 Task: Search one way flight ticket for 3 adults in first from Knoxville: Mcghee Tyson Airport to Fort Wayne: Fort Wayne International Airport on 8-4-2023. Choice of flights is Alaska. Number of bags: 2 checked bags. Price is upto 72000. Outbound departure time preference is 6:30.
Action: Mouse moved to (271, 349)
Screenshot: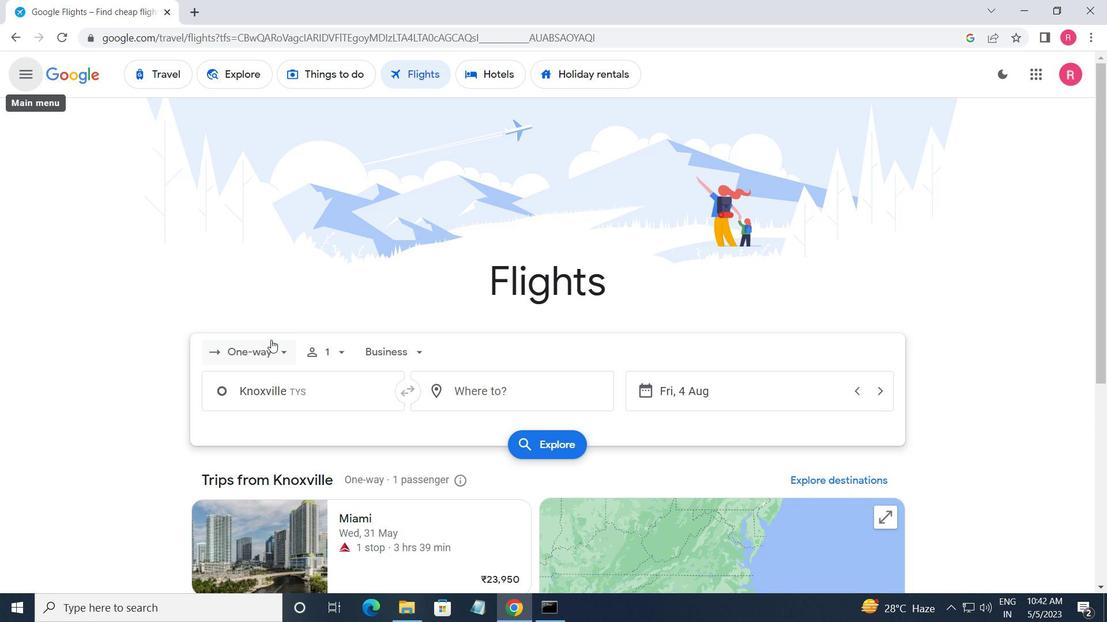 
Action: Mouse pressed left at (271, 349)
Screenshot: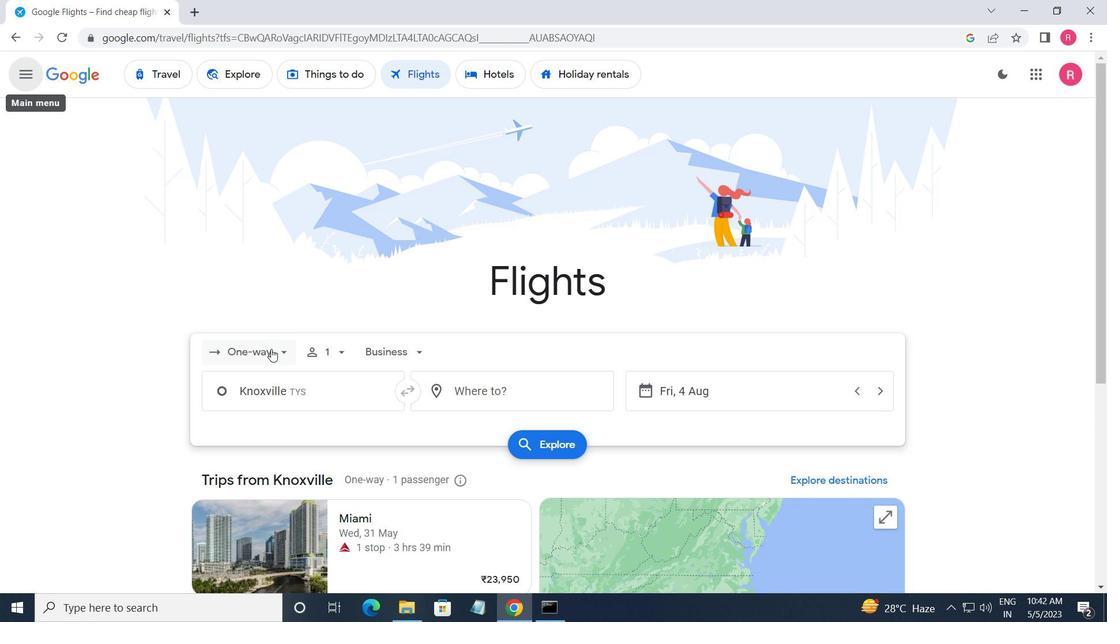 
Action: Mouse moved to (284, 420)
Screenshot: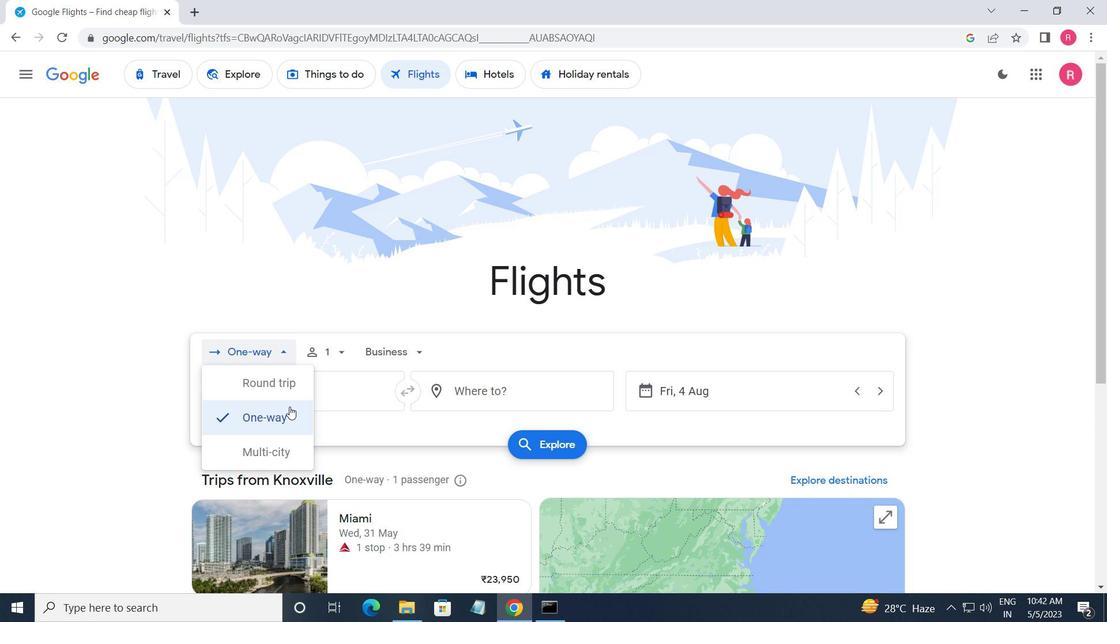 
Action: Mouse pressed left at (284, 420)
Screenshot: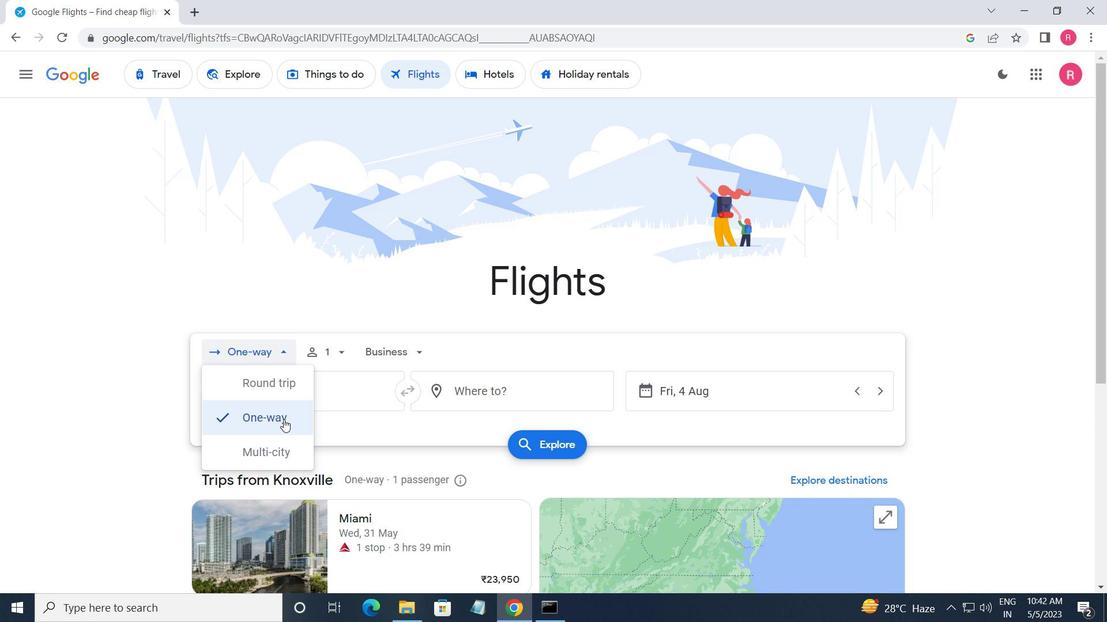 
Action: Mouse moved to (345, 352)
Screenshot: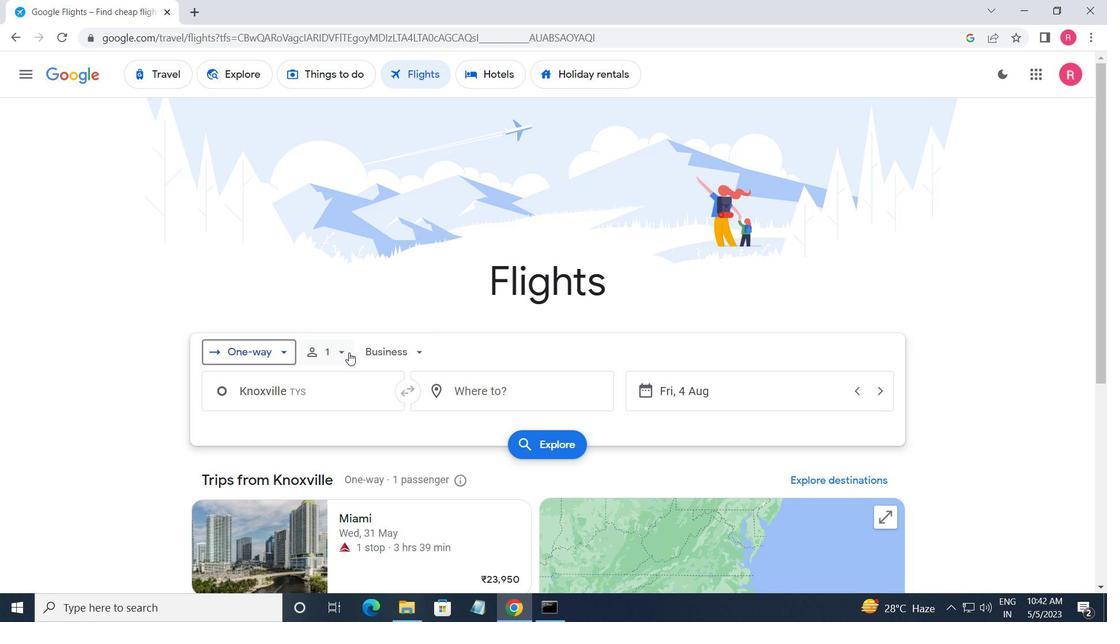 
Action: Mouse pressed left at (345, 352)
Screenshot: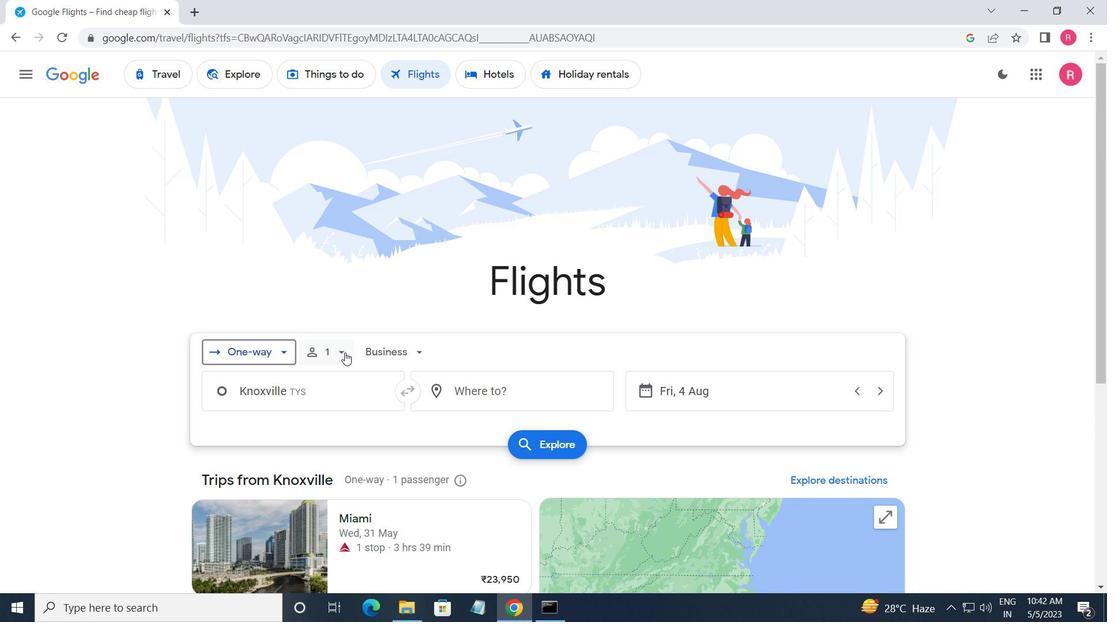 
Action: Mouse moved to (444, 396)
Screenshot: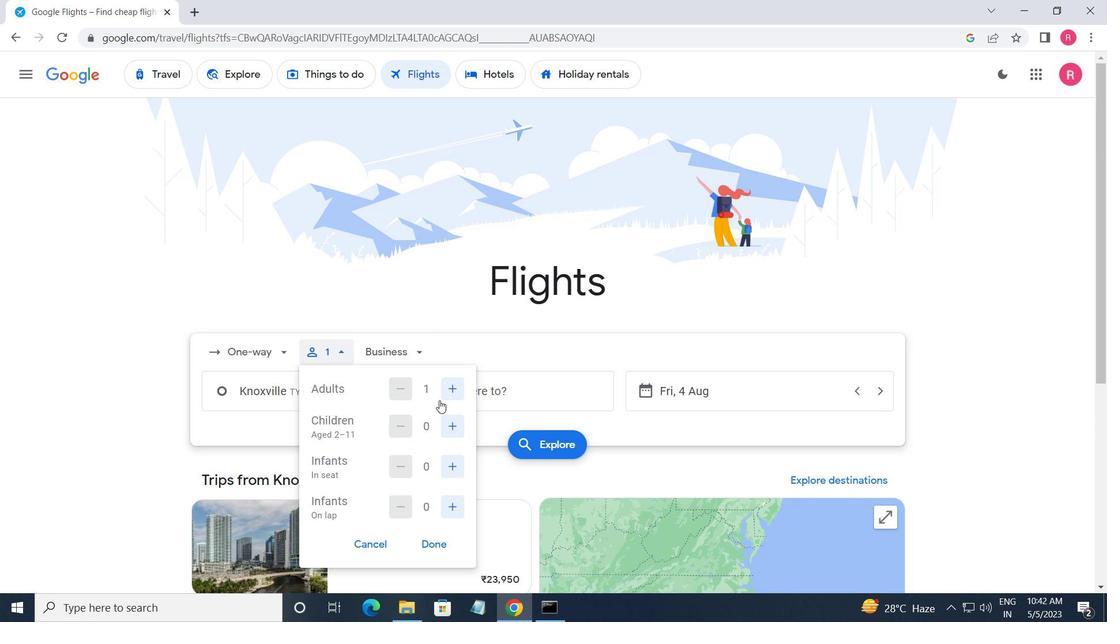 
Action: Mouse pressed left at (444, 396)
Screenshot: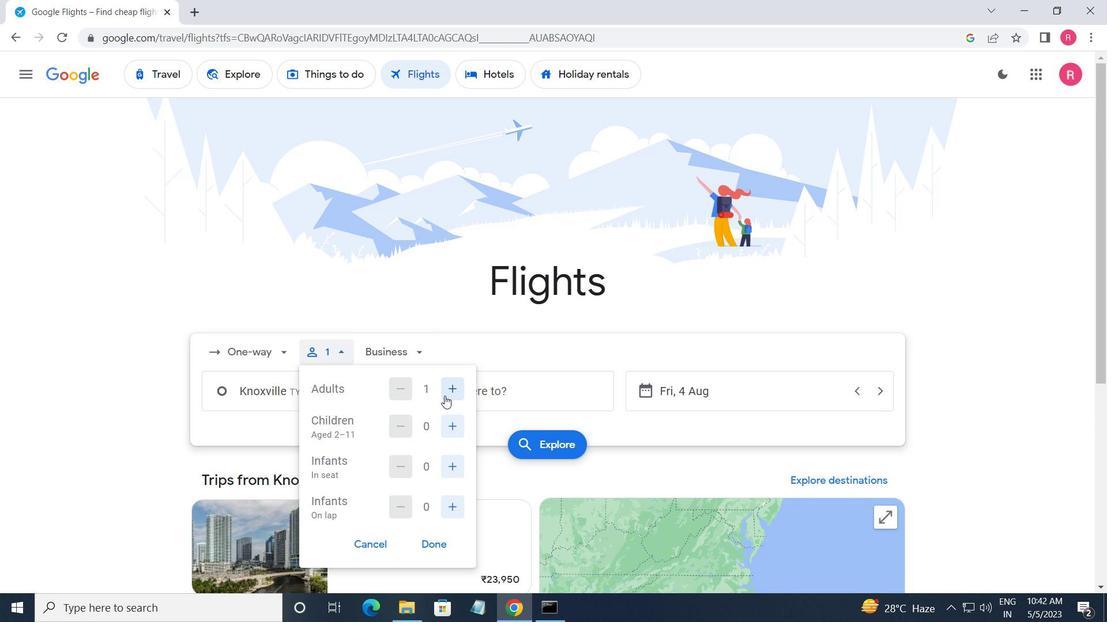 
Action: Mouse pressed left at (444, 396)
Screenshot: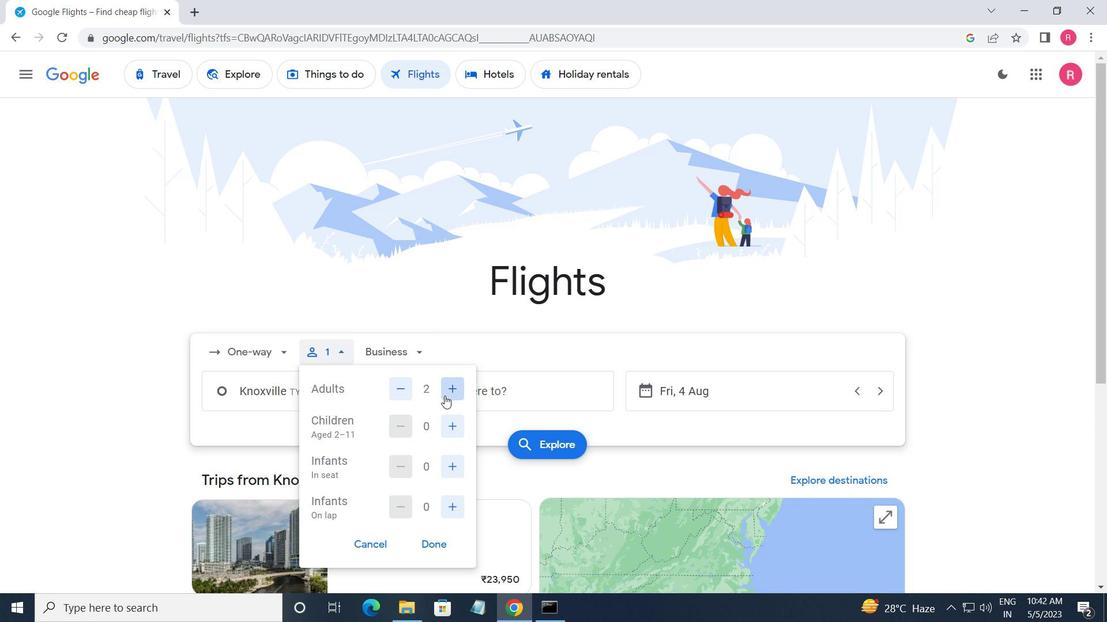
Action: Mouse moved to (430, 541)
Screenshot: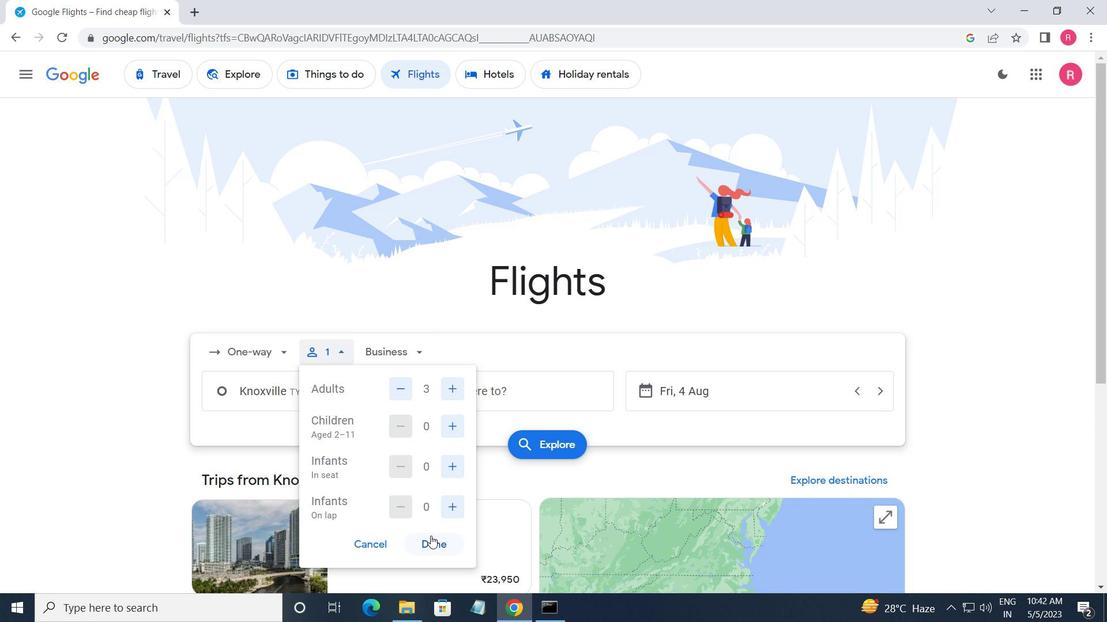 
Action: Mouse pressed left at (430, 541)
Screenshot: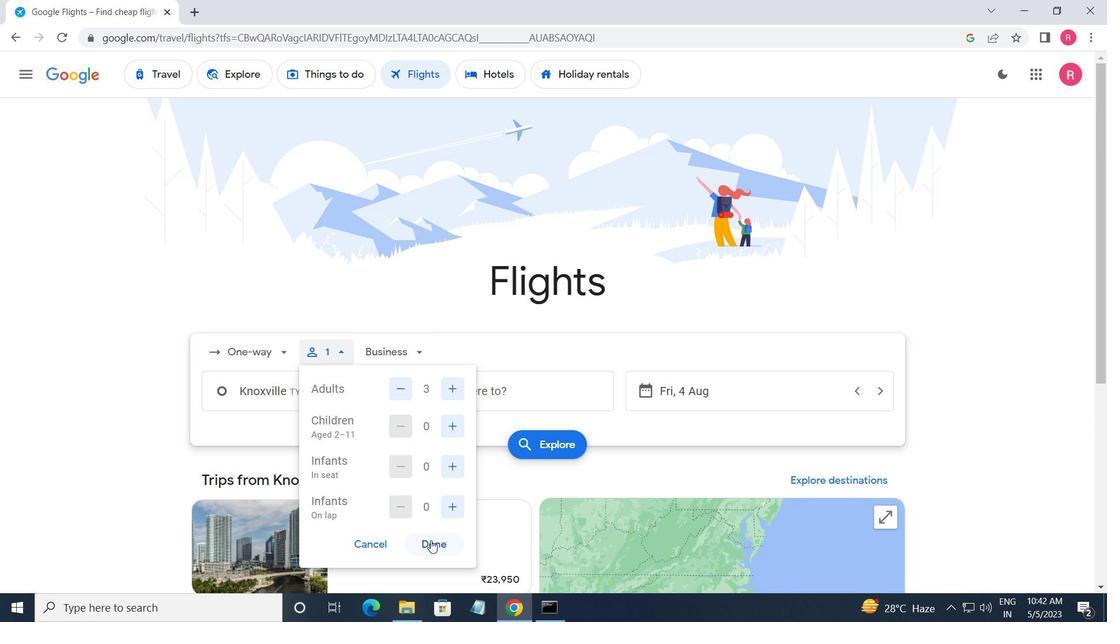 
Action: Mouse moved to (400, 347)
Screenshot: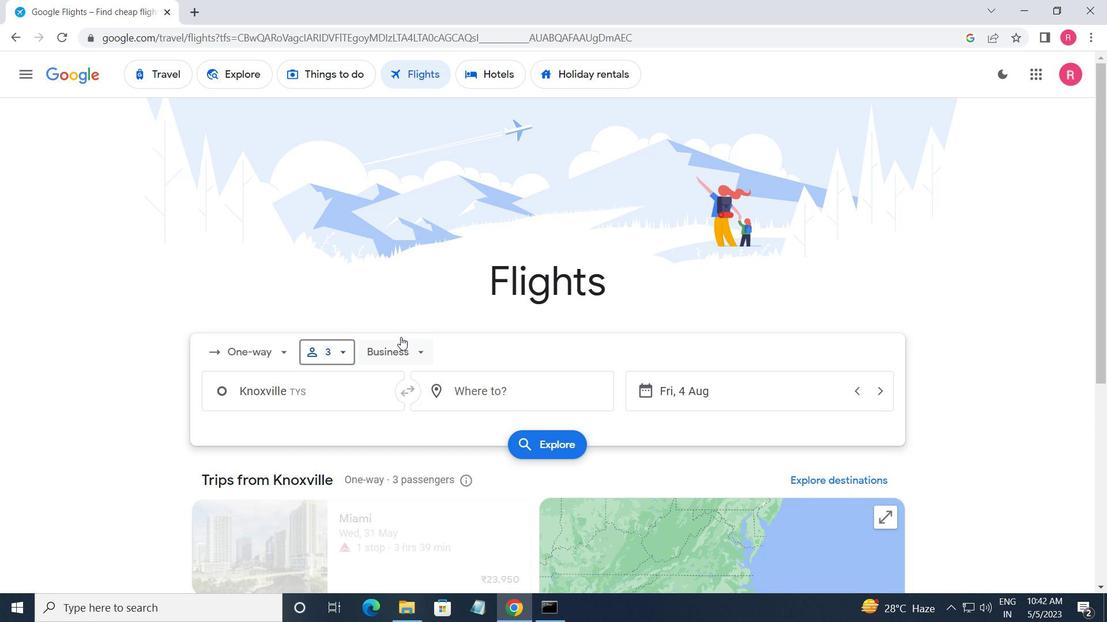 
Action: Mouse pressed left at (400, 347)
Screenshot: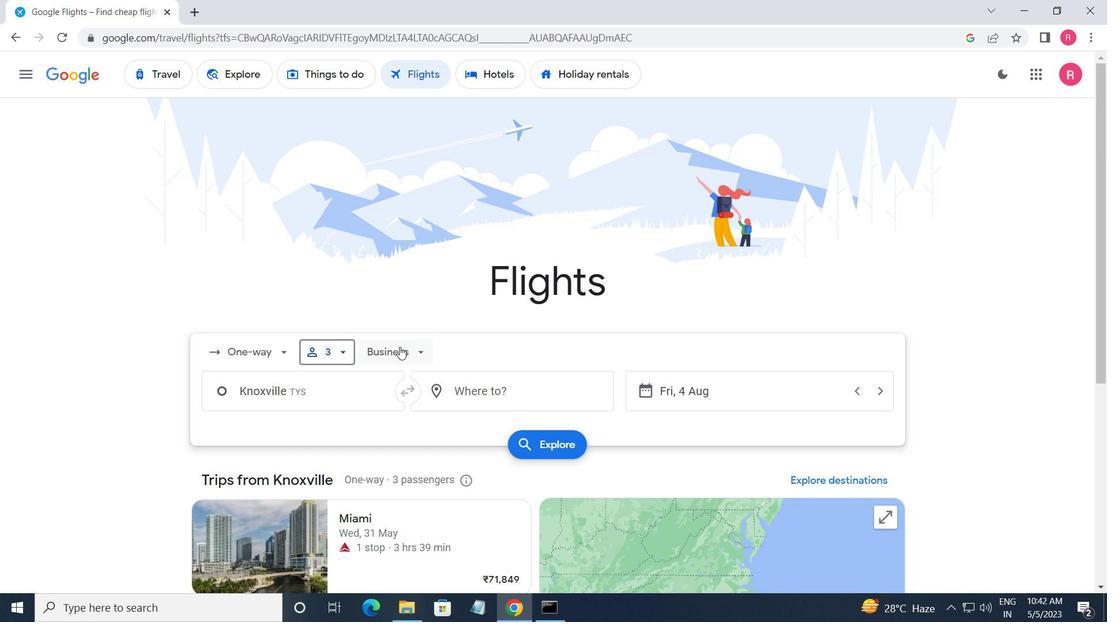 
Action: Mouse moved to (410, 483)
Screenshot: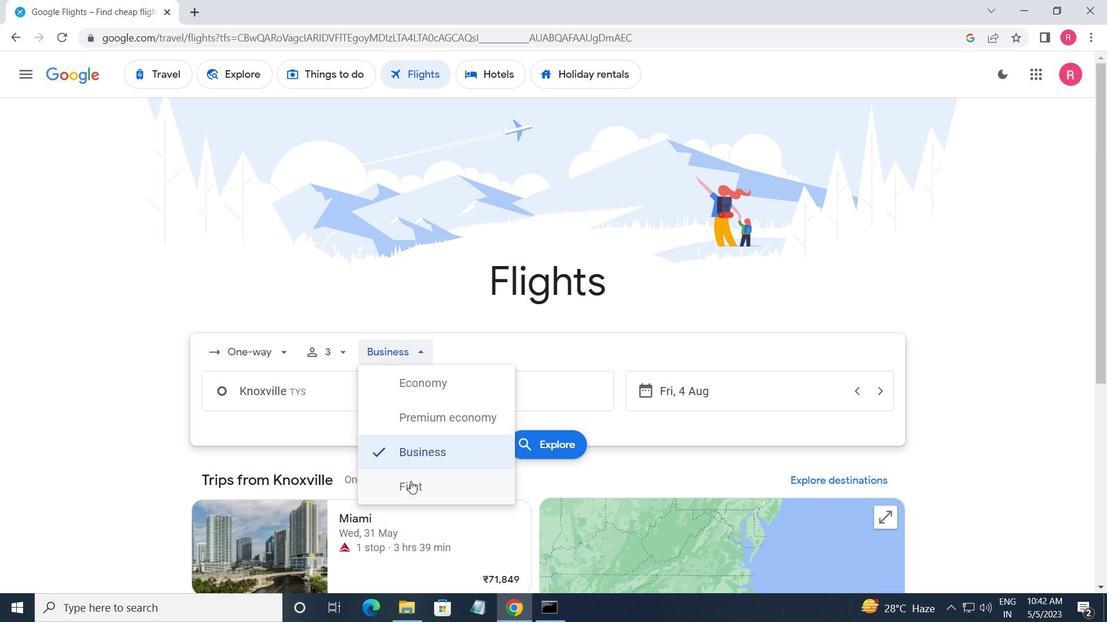 
Action: Mouse pressed left at (410, 483)
Screenshot: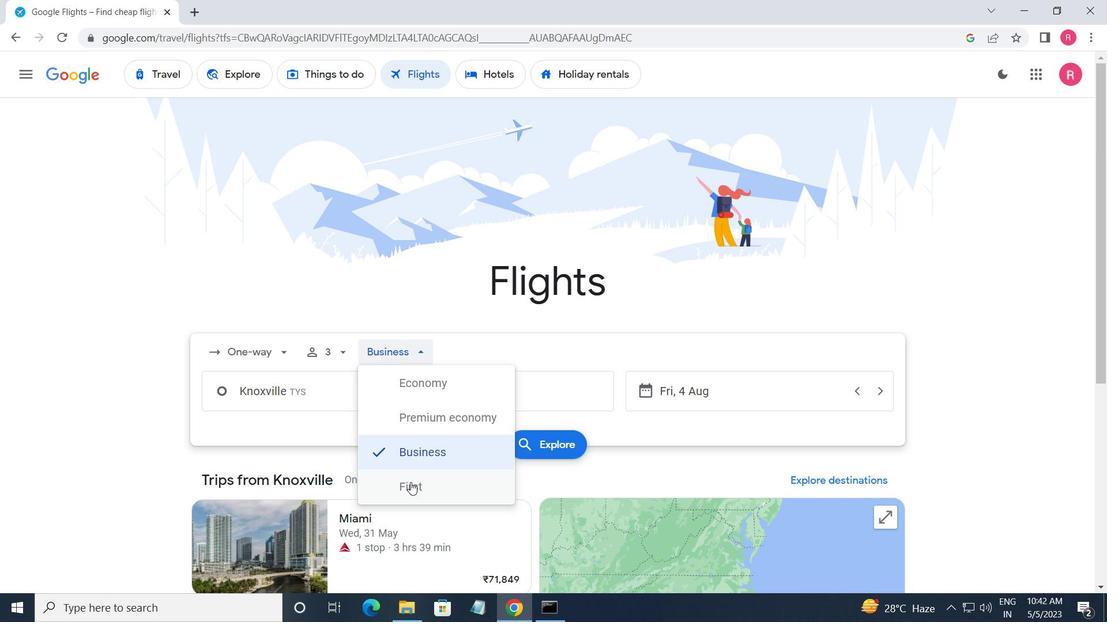 
Action: Mouse moved to (348, 401)
Screenshot: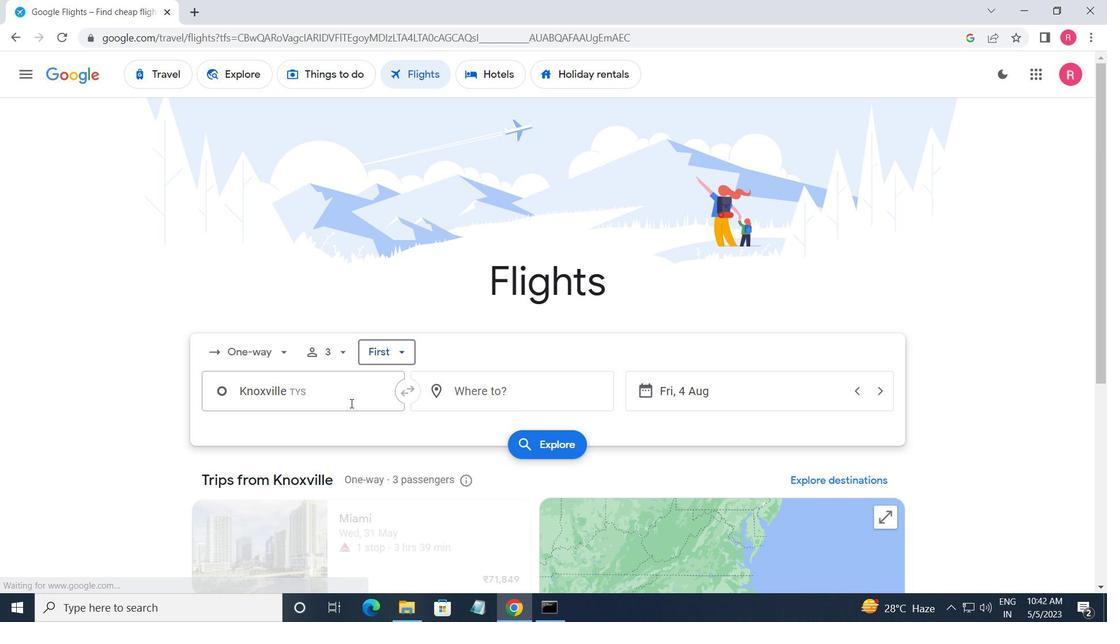 
Action: Mouse pressed left at (348, 401)
Screenshot: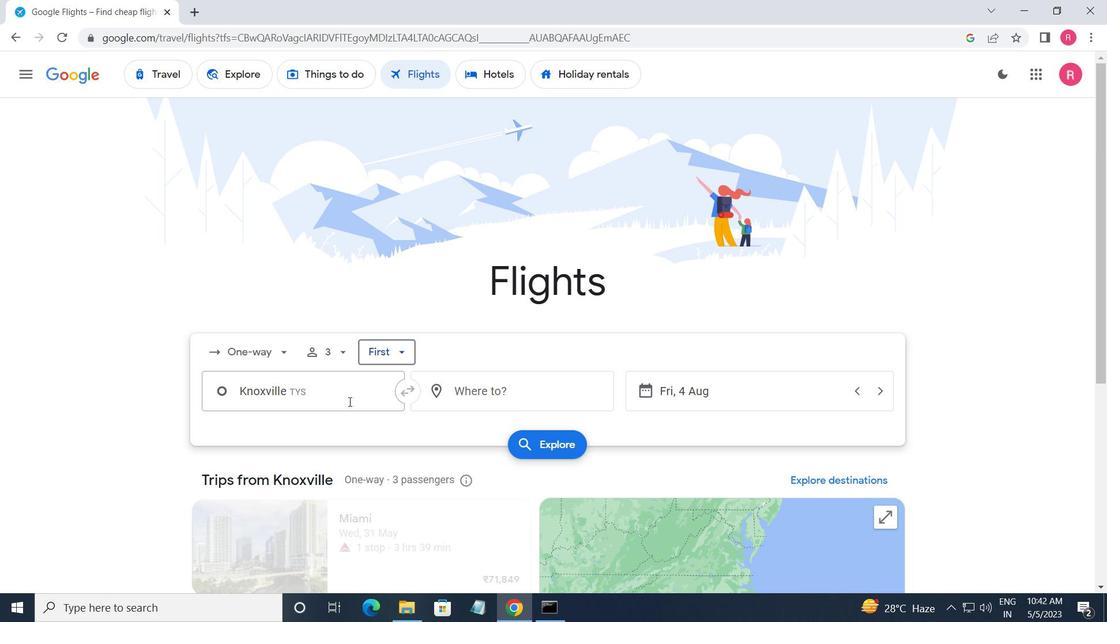 
Action: Mouse moved to (343, 473)
Screenshot: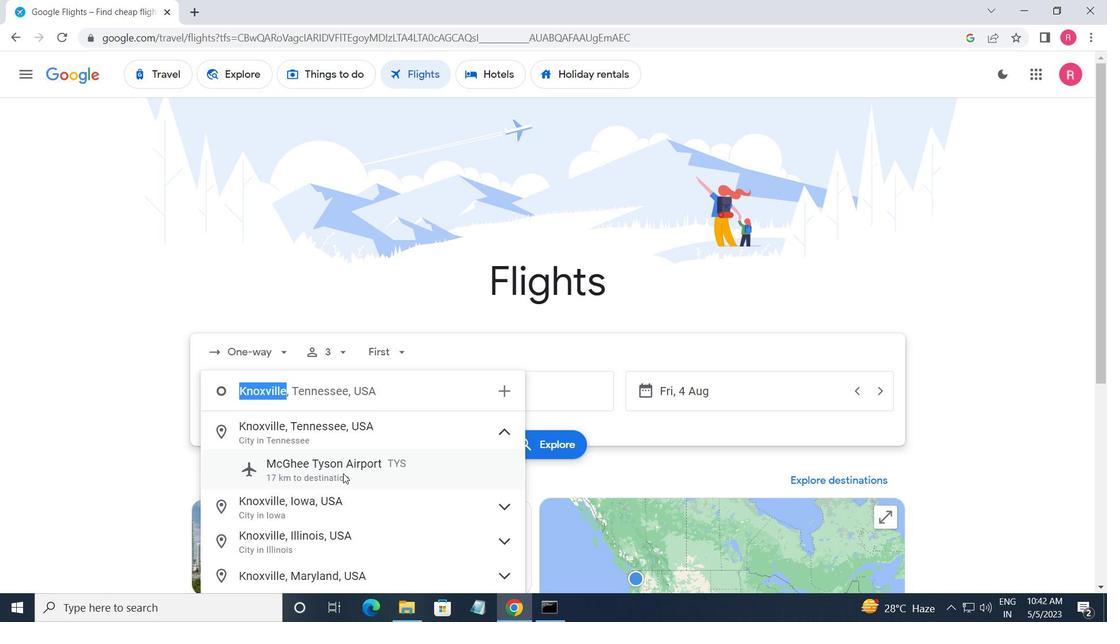 
Action: Mouse pressed left at (343, 473)
Screenshot: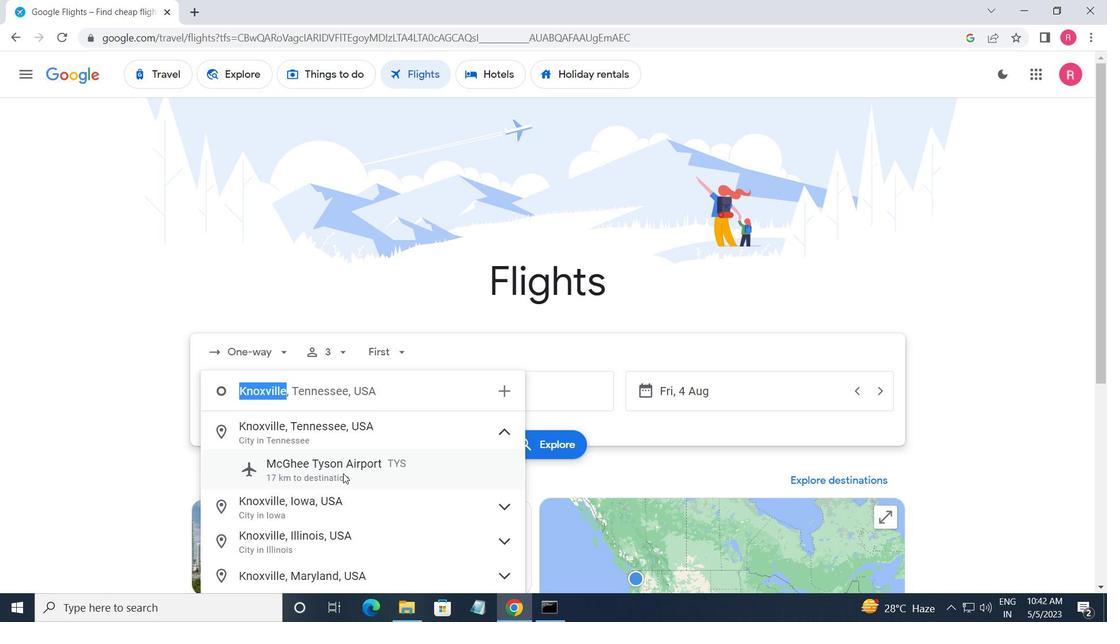 
Action: Mouse moved to (460, 392)
Screenshot: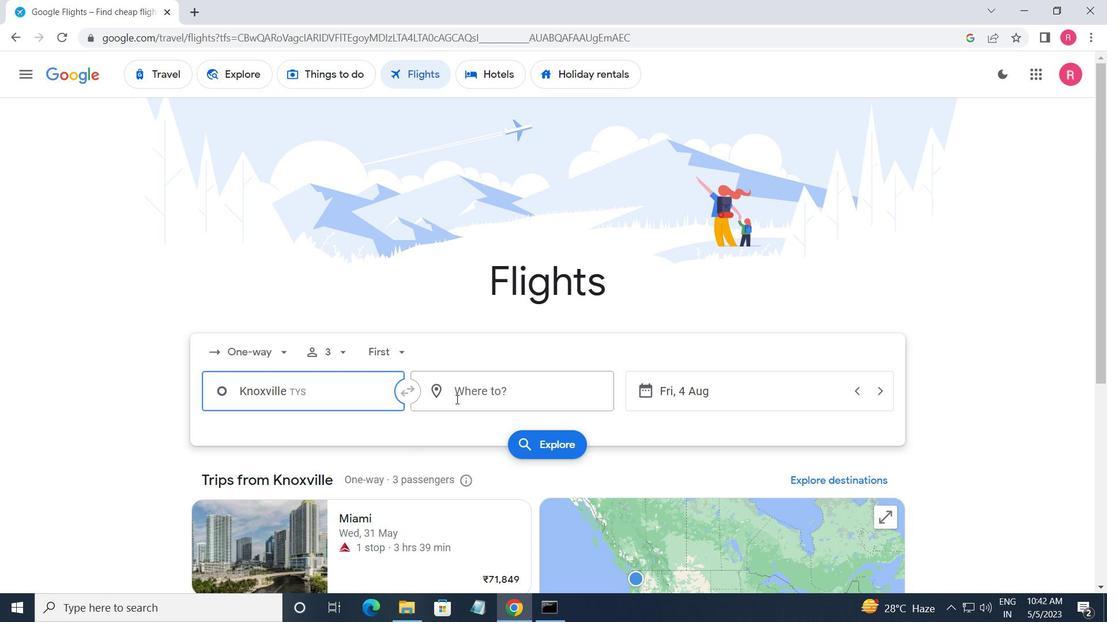 
Action: Mouse pressed left at (460, 392)
Screenshot: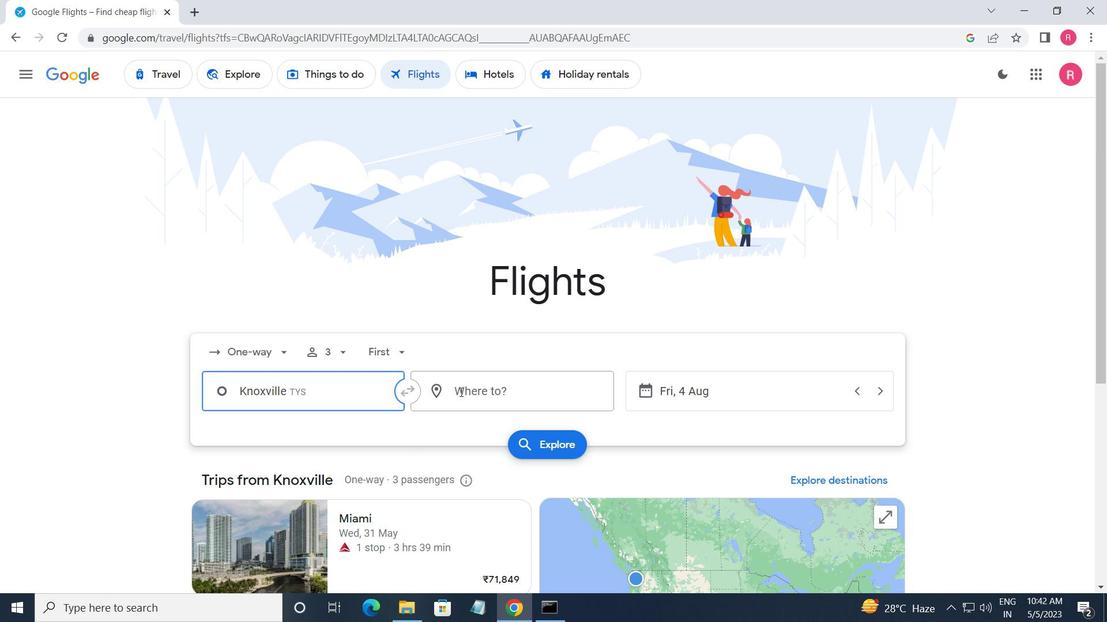 
Action: Mouse moved to (482, 462)
Screenshot: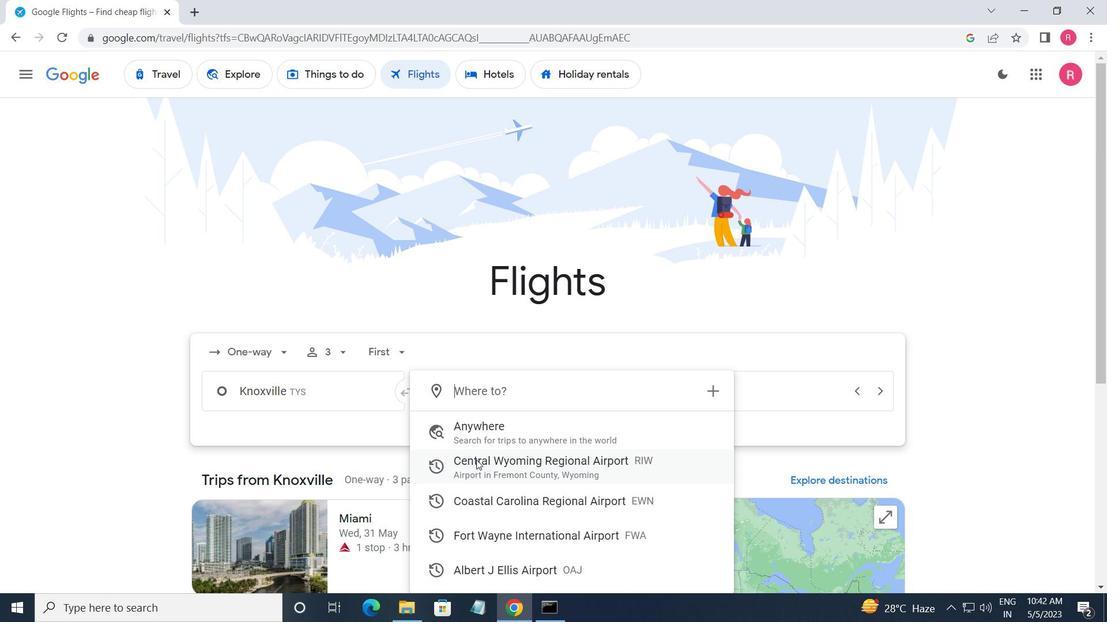 
Action: Mouse scrolled (482, 461) with delta (0, 0)
Screenshot: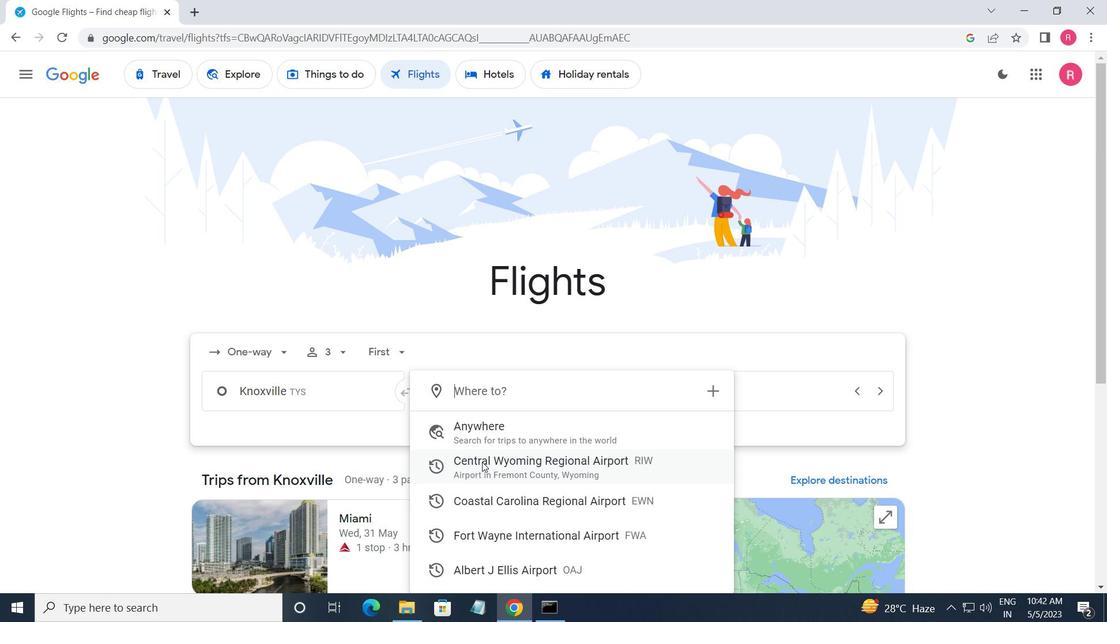 
Action: Mouse scrolled (482, 461) with delta (0, 0)
Screenshot: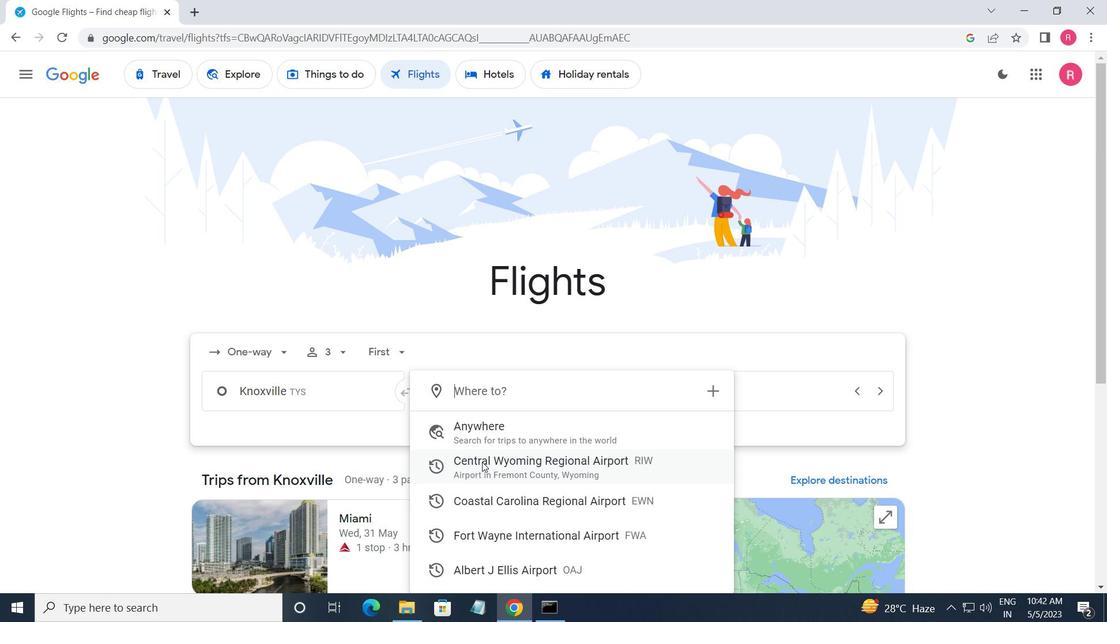 
Action: Mouse moved to (484, 421)
Screenshot: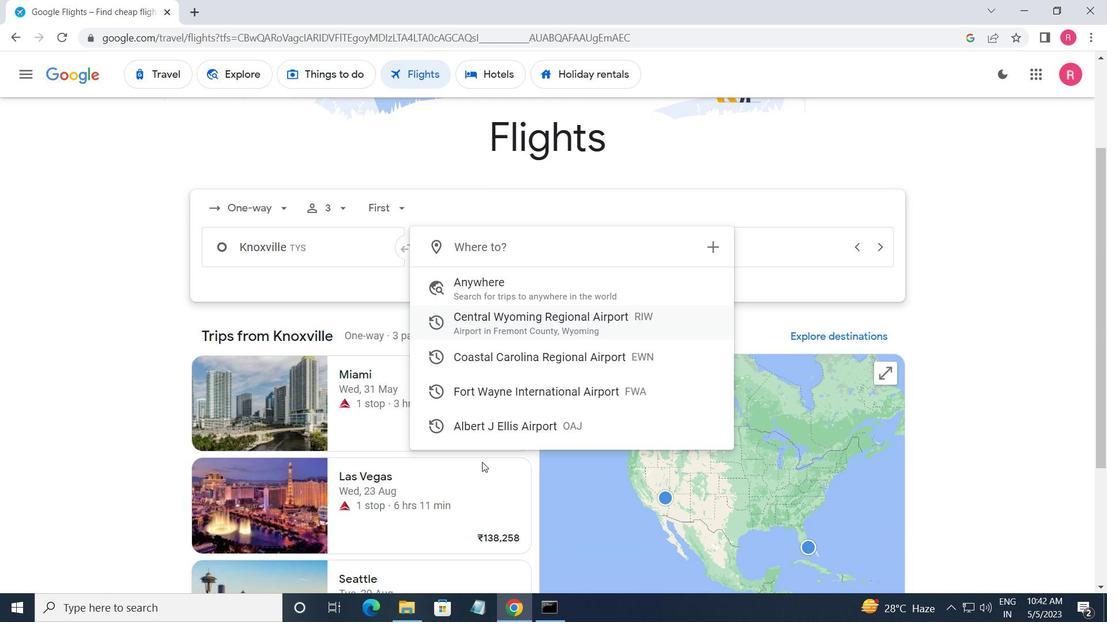 
Action: Mouse scrolled (484, 422) with delta (0, 0)
Screenshot: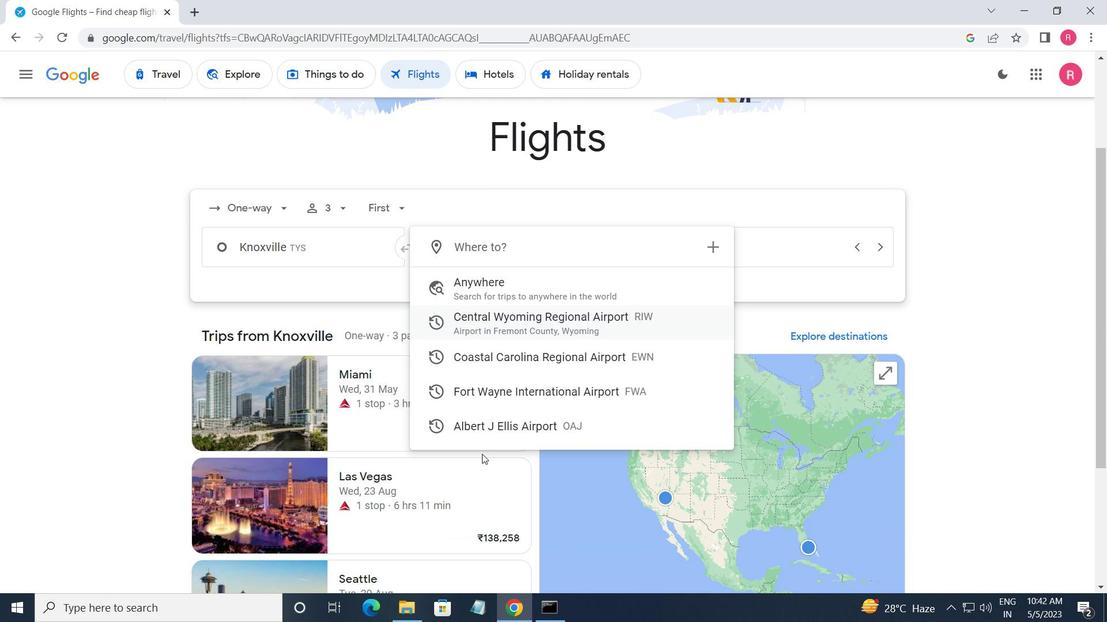 
Action: Mouse moved to (484, 418)
Screenshot: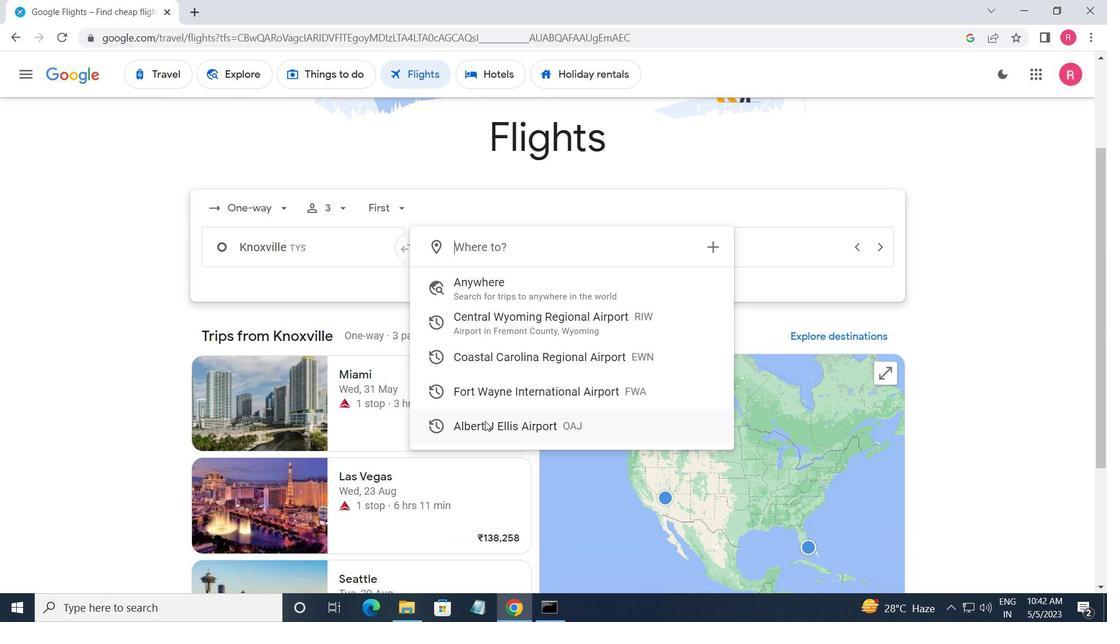 
Action: Mouse scrolled (484, 418) with delta (0, 0)
Screenshot: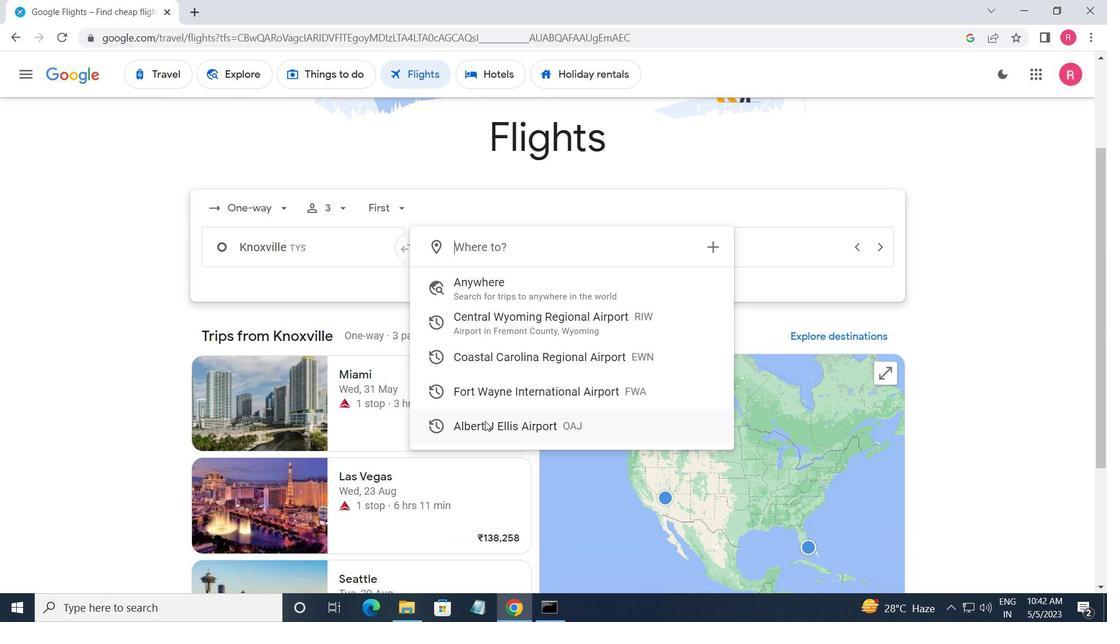 
Action: Mouse moved to (506, 539)
Screenshot: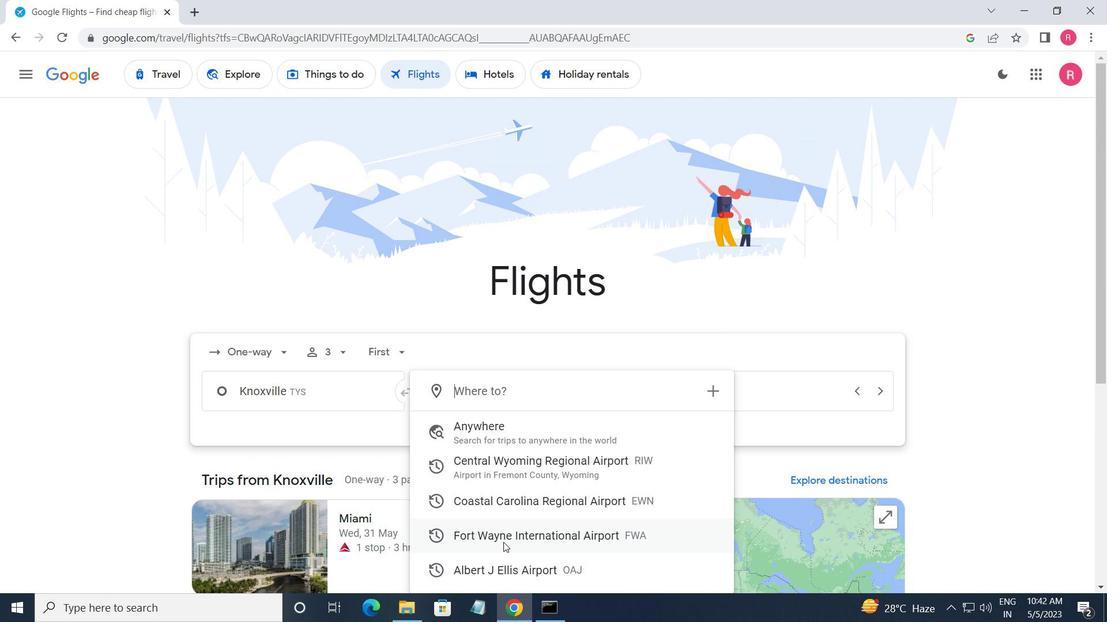 
Action: Mouse pressed left at (506, 539)
Screenshot: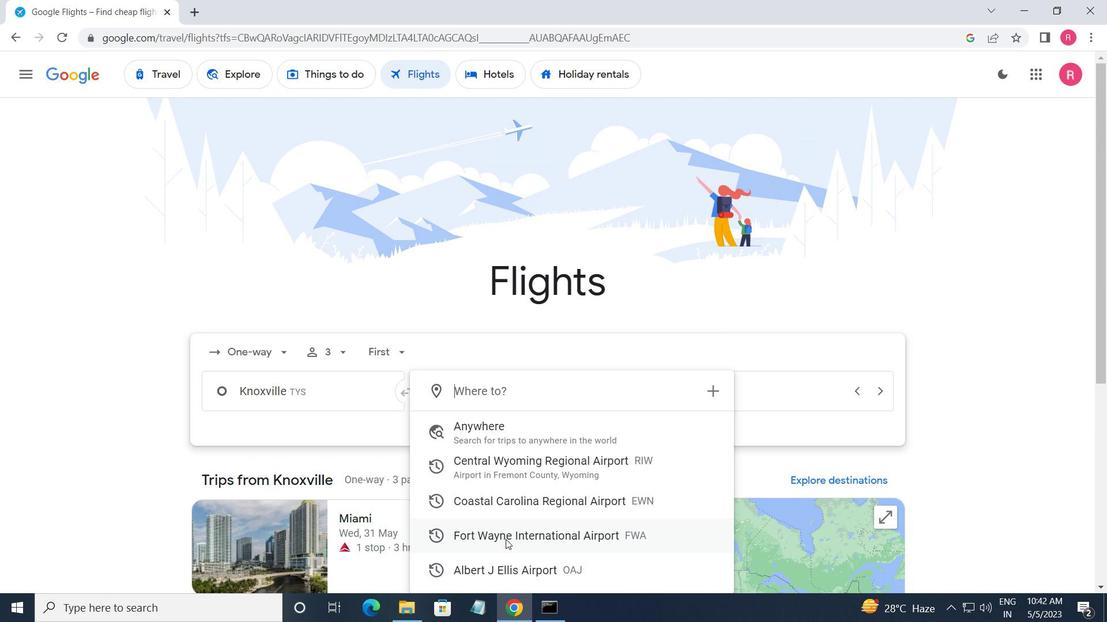 
Action: Mouse moved to (697, 392)
Screenshot: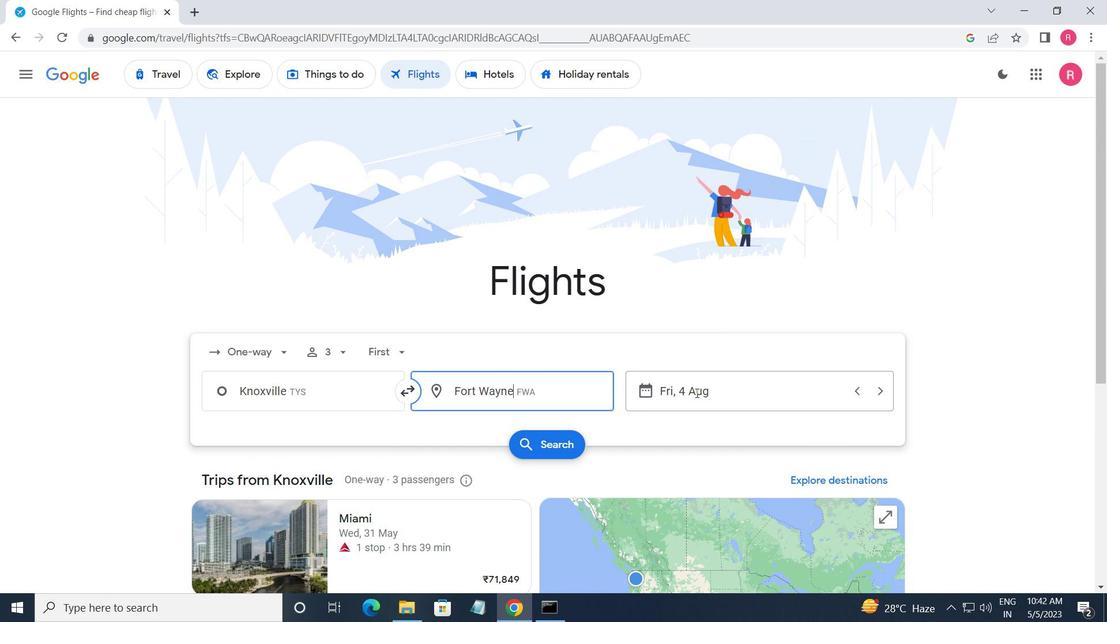 
Action: Mouse pressed left at (697, 392)
Screenshot: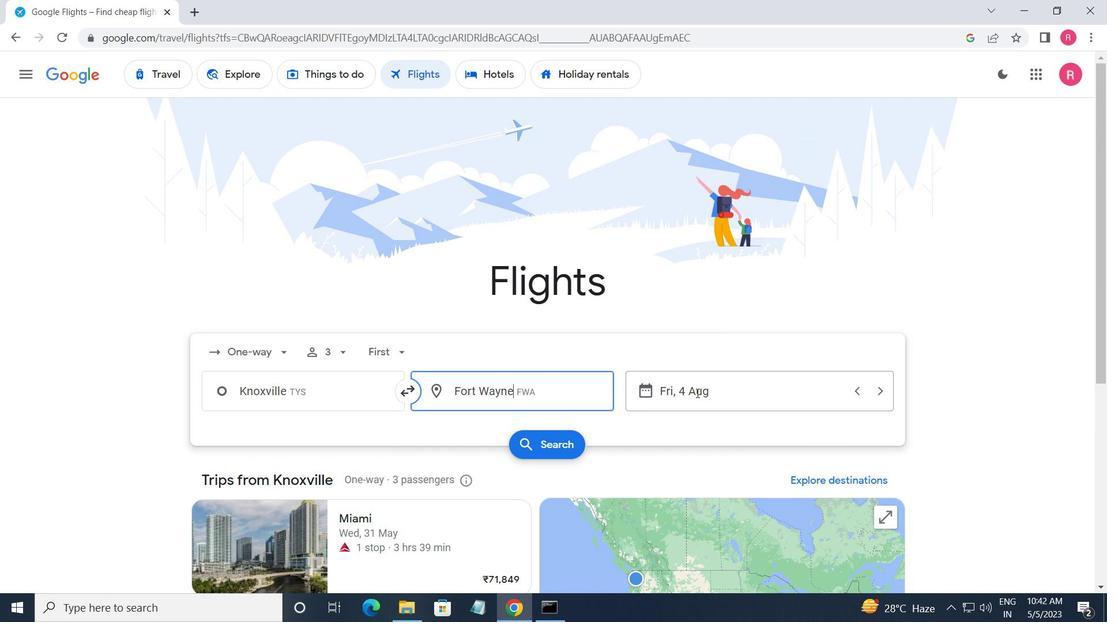 
Action: Mouse moved to (562, 347)
Screenshot: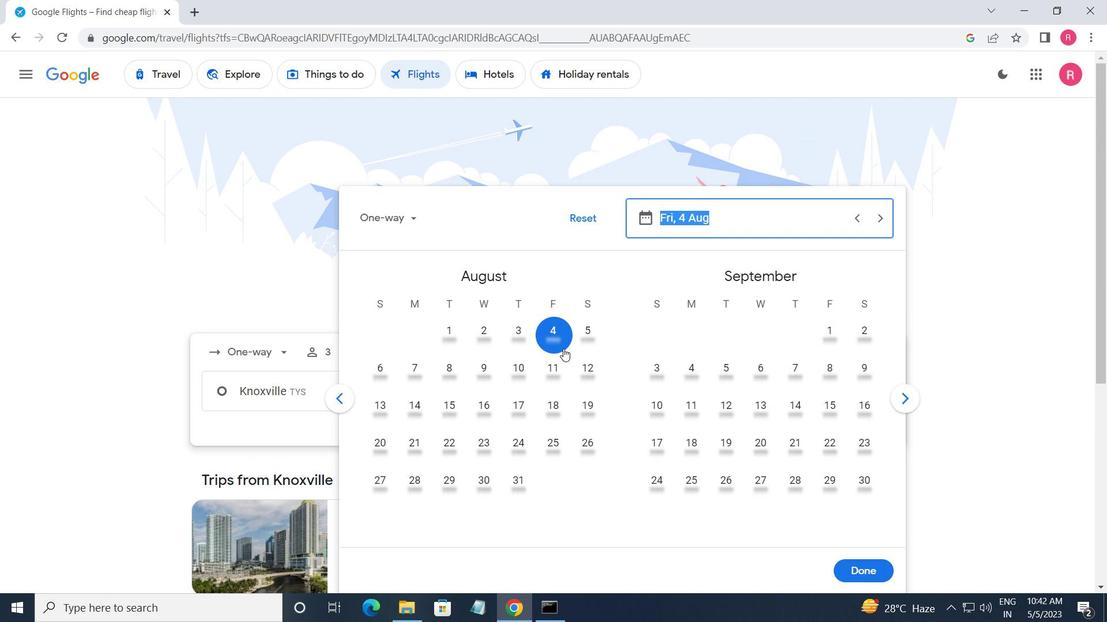 
Action: Mouse pressed left at (562, 347)
Screenshot: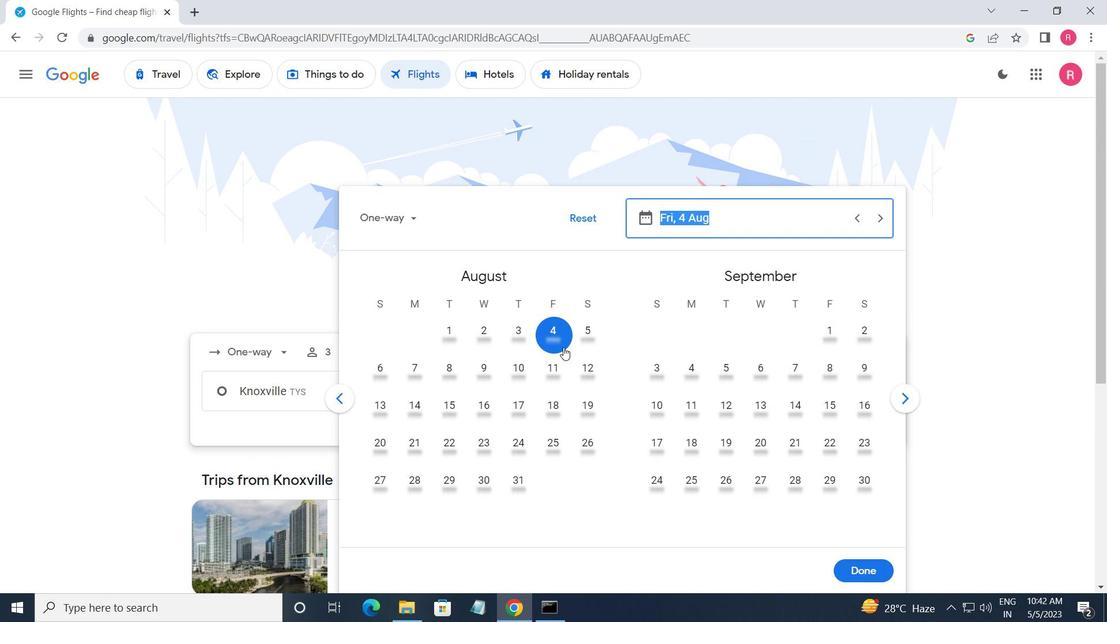 
Action: Mouse moved to (862, 577)
Screenshot: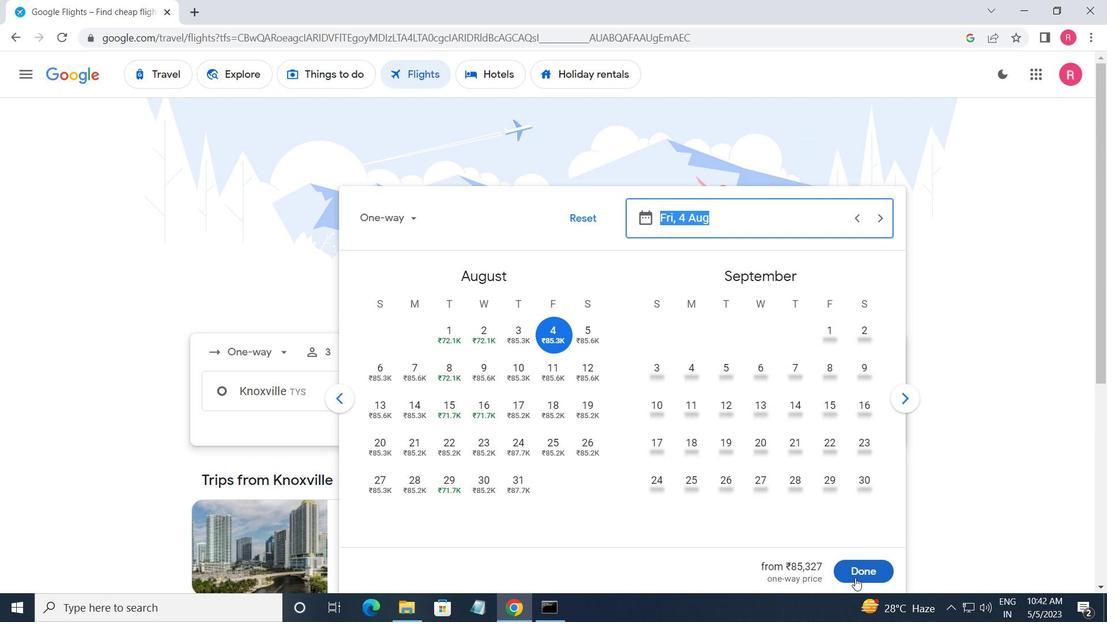 
Action: Mouse pressed left at (862, 577)
Screenshot: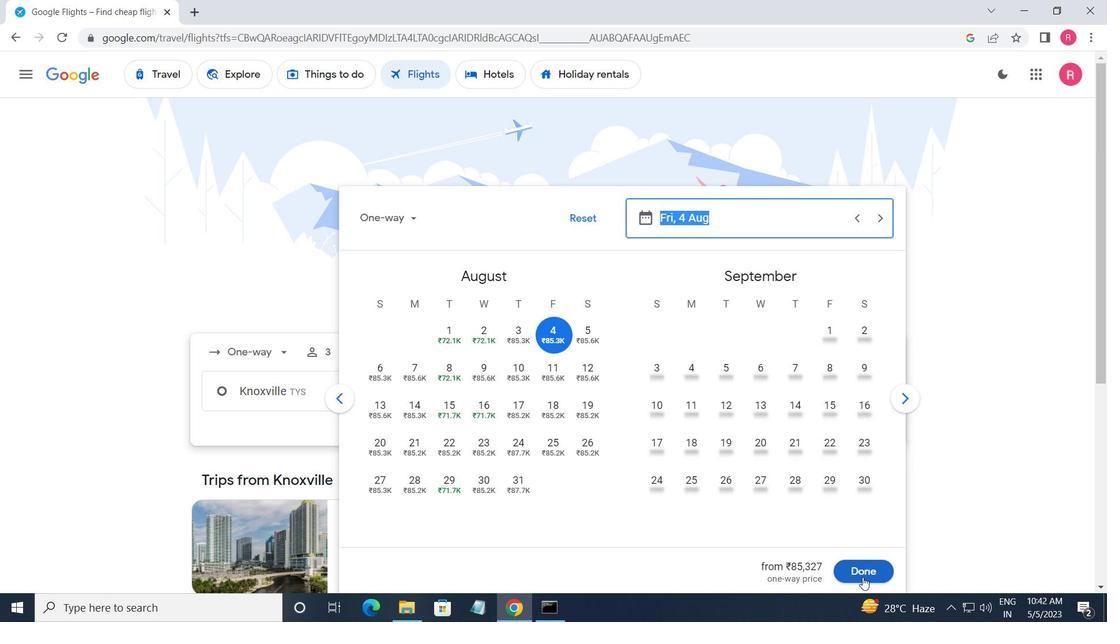 
Action: Mouse moved to (534, 450)
Screenshot: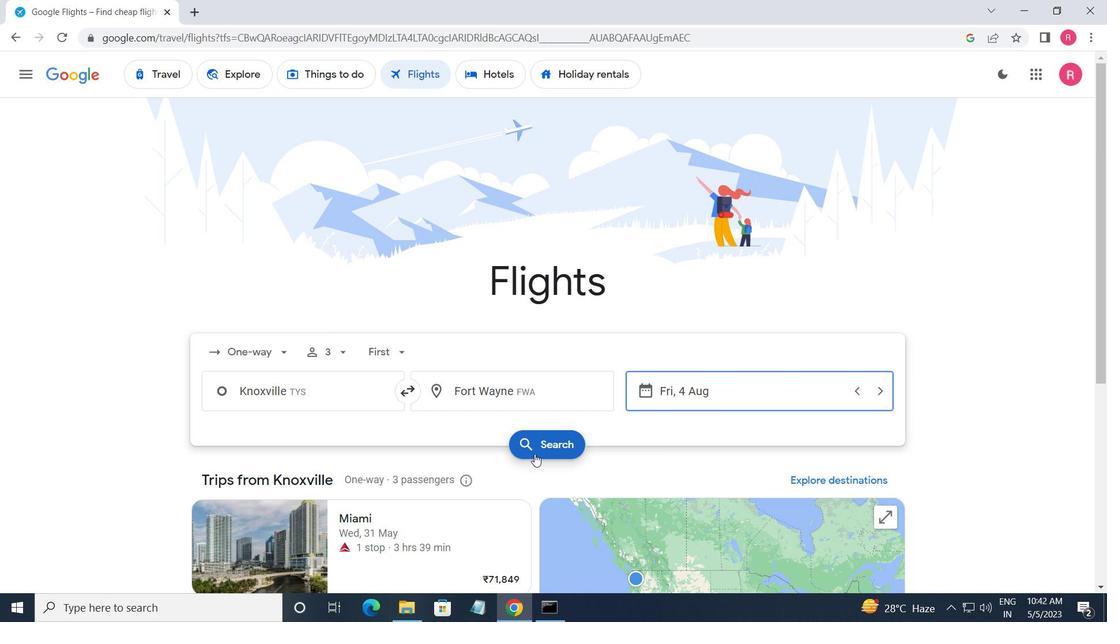 
Action: Mouse pressed left at (534, 450)
Screenshot: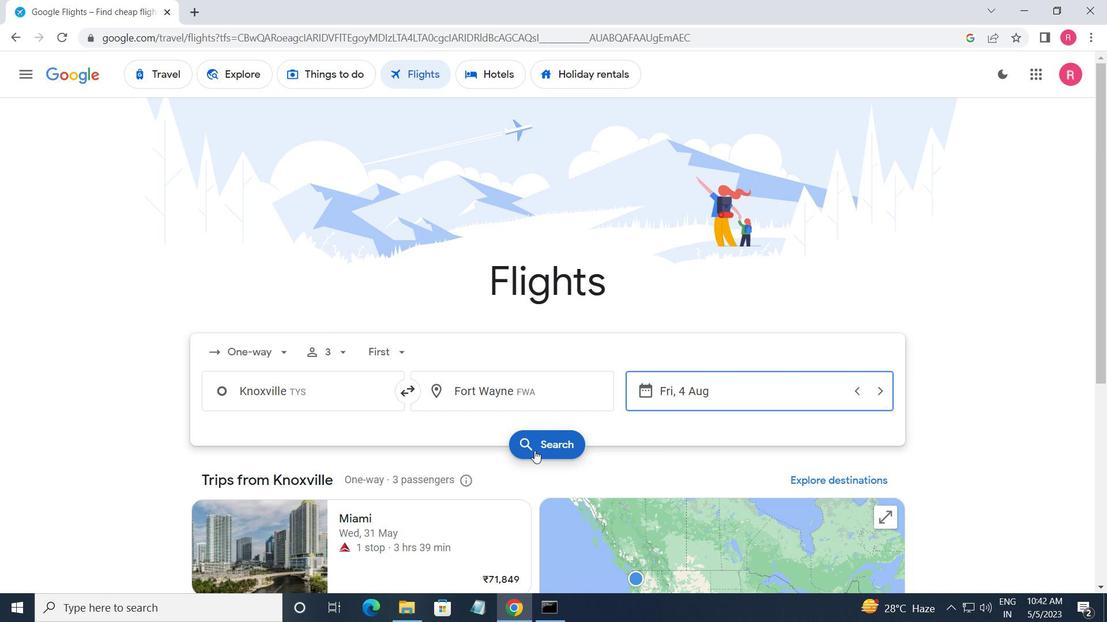 
Action: Mouse moved to (200, 200)
Screenshot: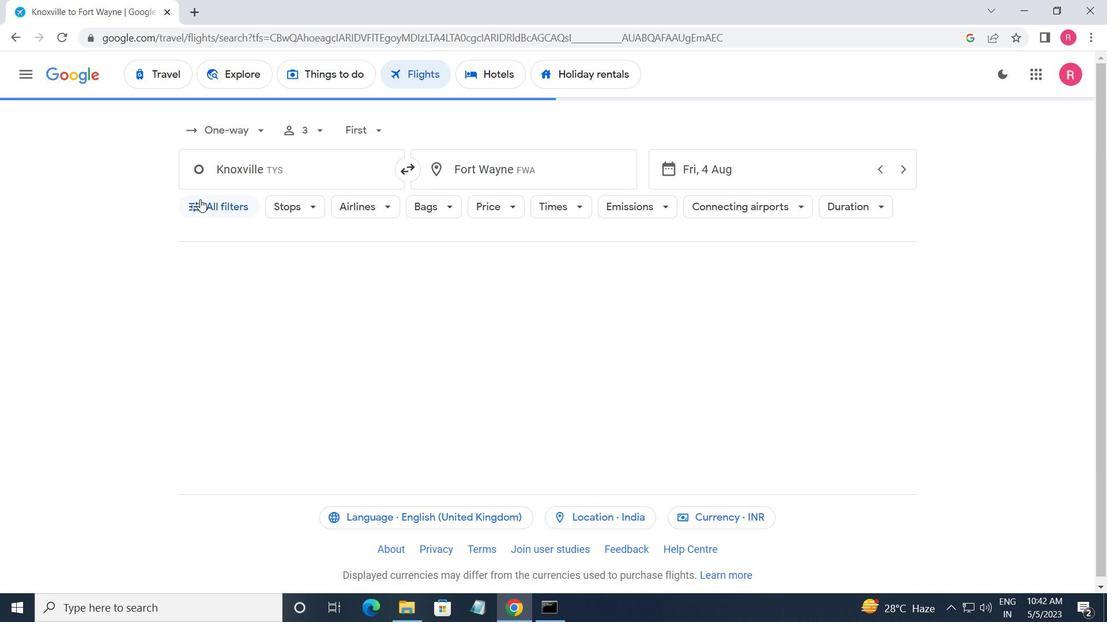 
Action: Mouse pressed left at (200, 200)
Screenshot: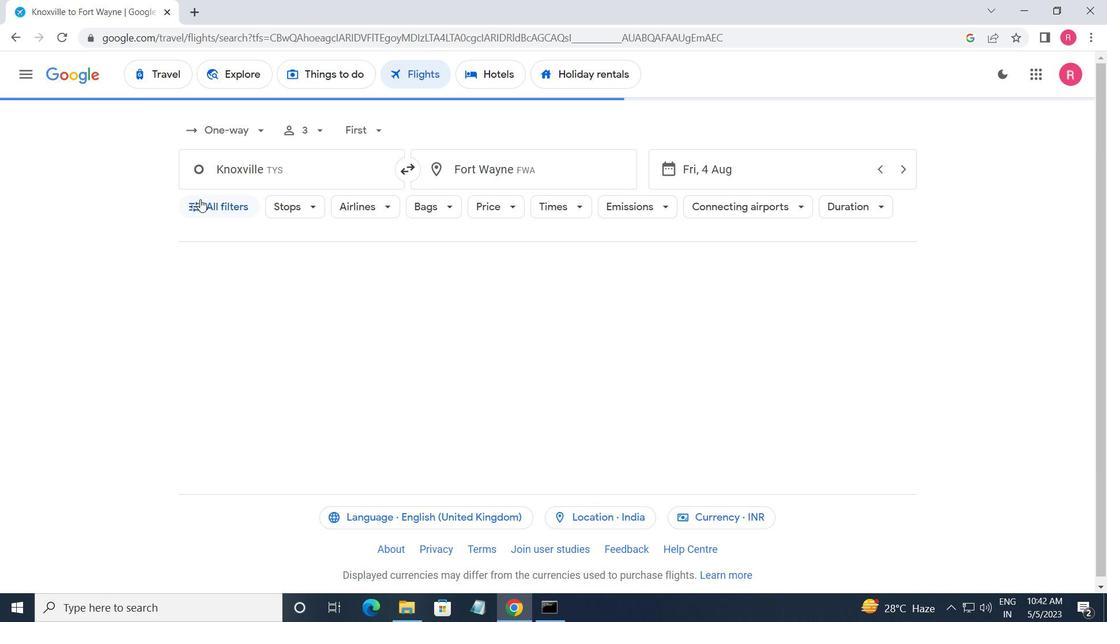 
Action: Mouse moved to (269, 343)
Screenshot: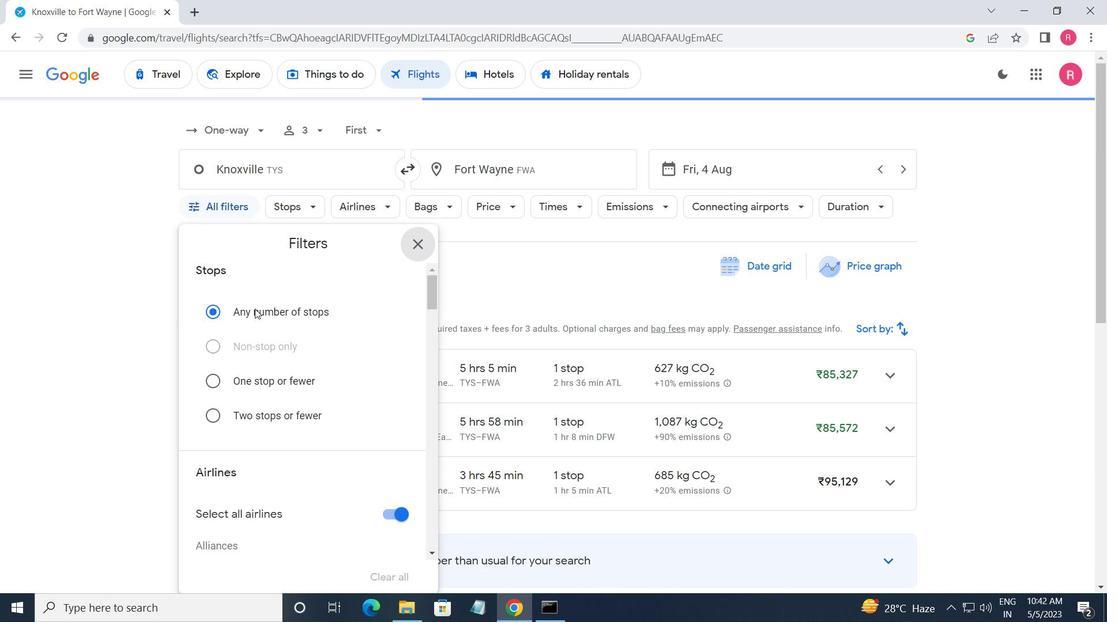 
Action: Mouse scrolled (269, 342) with delta (0, 0)
Screenshot: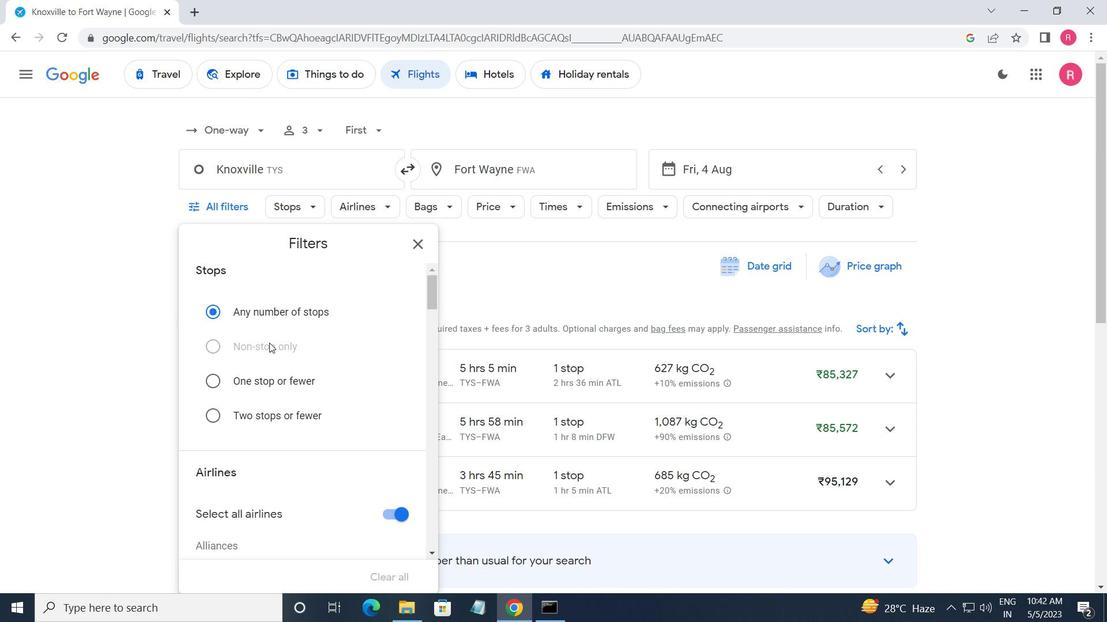 
Action: Mouse moved to (271, 344)
Screenshot: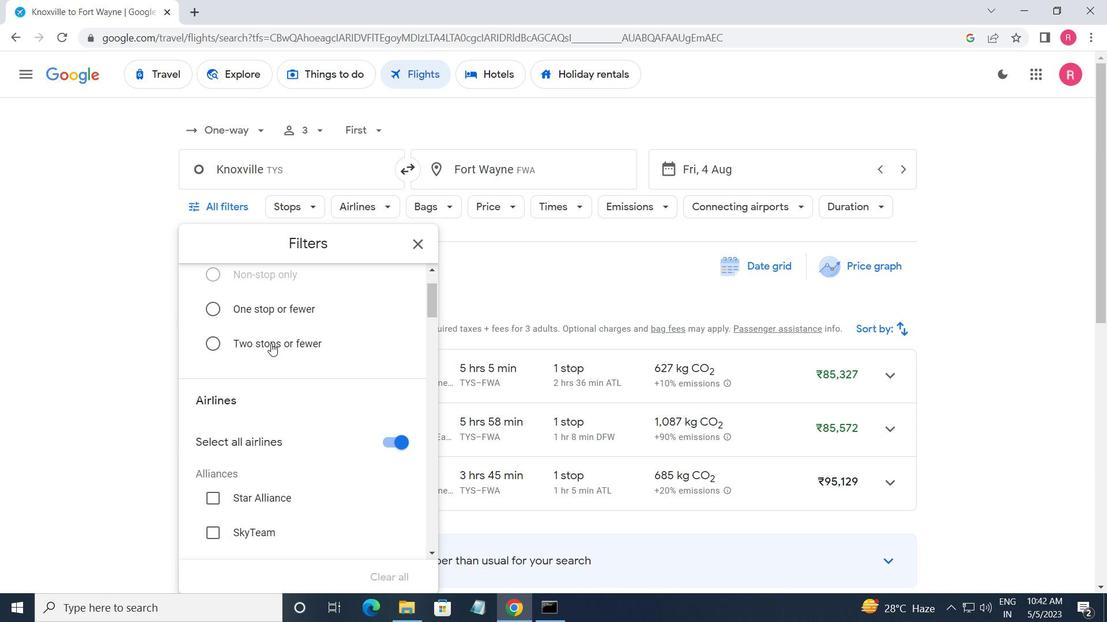 
Action: Mouse scrolled (271, 343) with delta (0, 0)
Screenshot: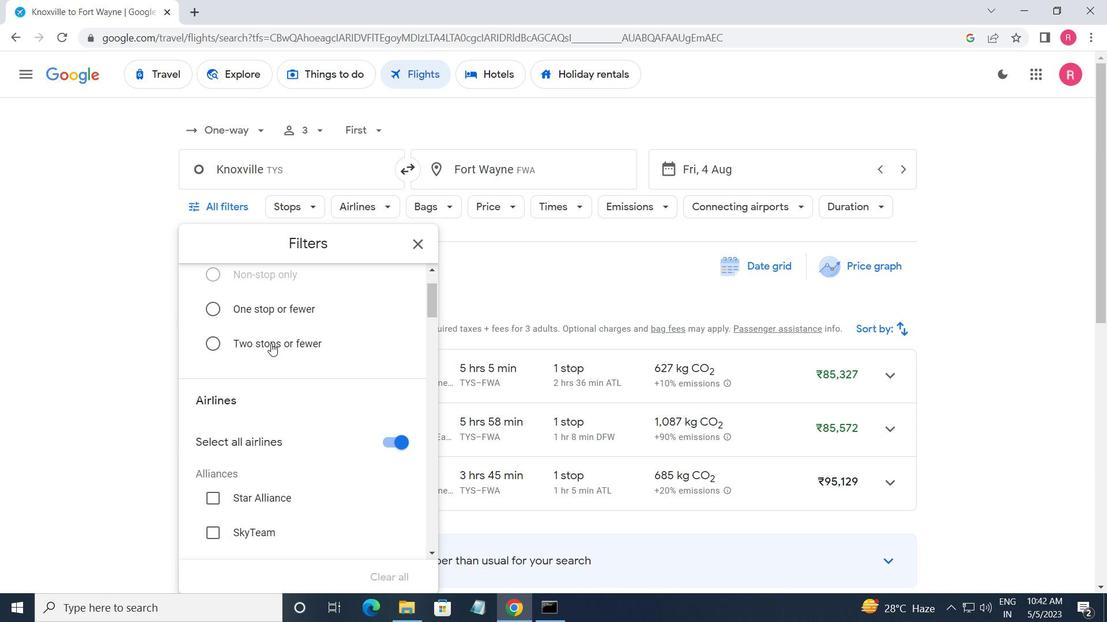 
Action: Mouse scrolled (271, 343) with delta (0, 0)
Screenshot: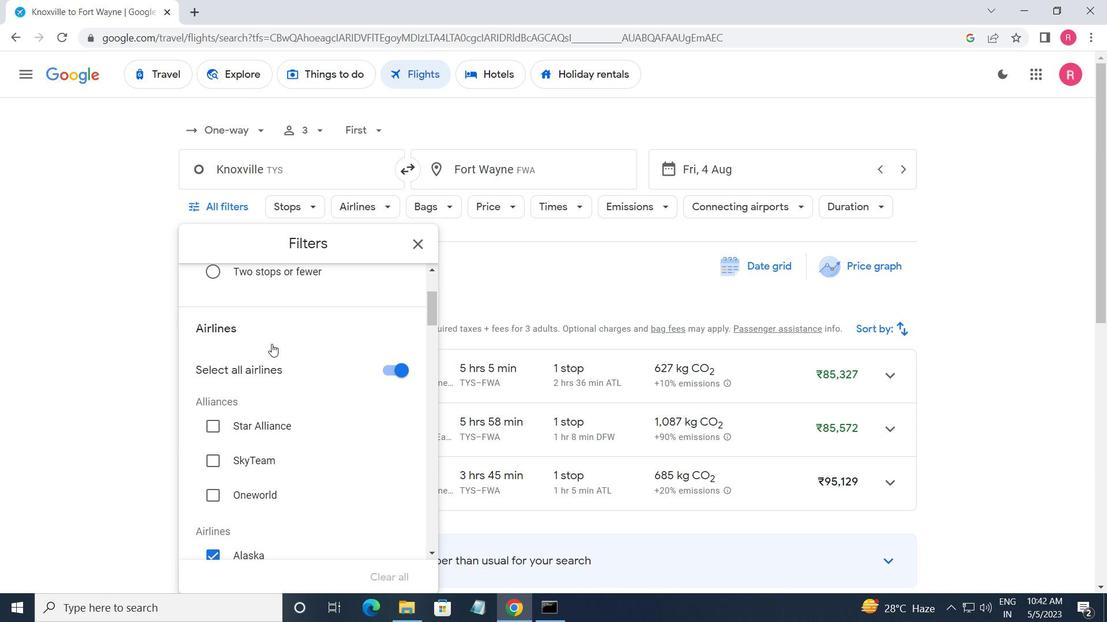 
Action: Mouse moved to (381, 480)
Screenshot: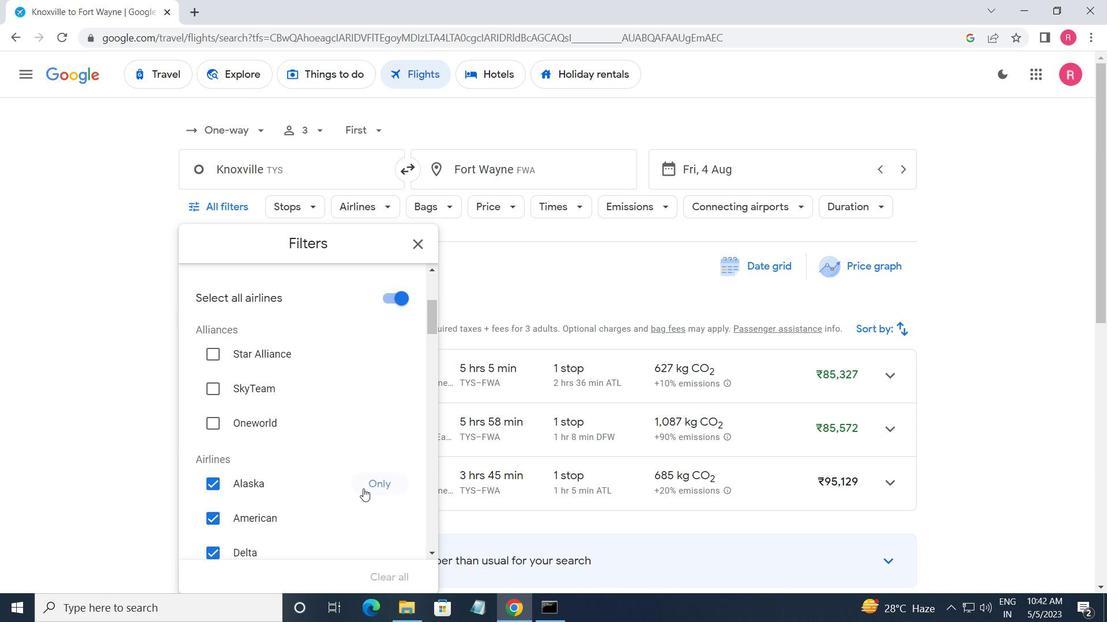
Action: Mouse pressed left at (381, 480)
Screenshot: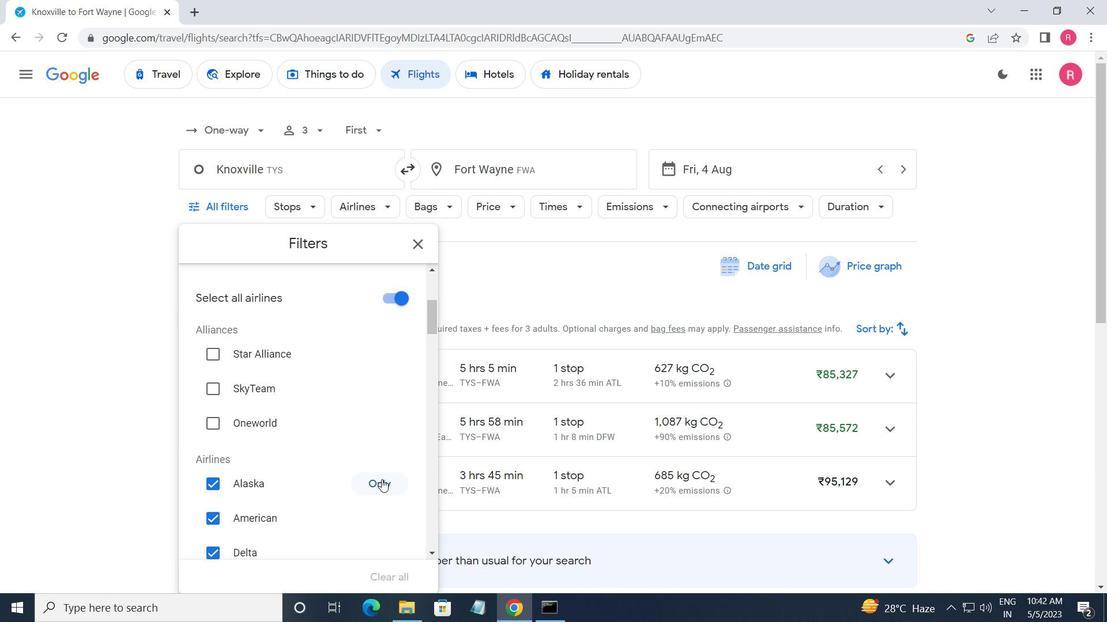 
Action: Mouse moved to (362, 442)
Screenshot: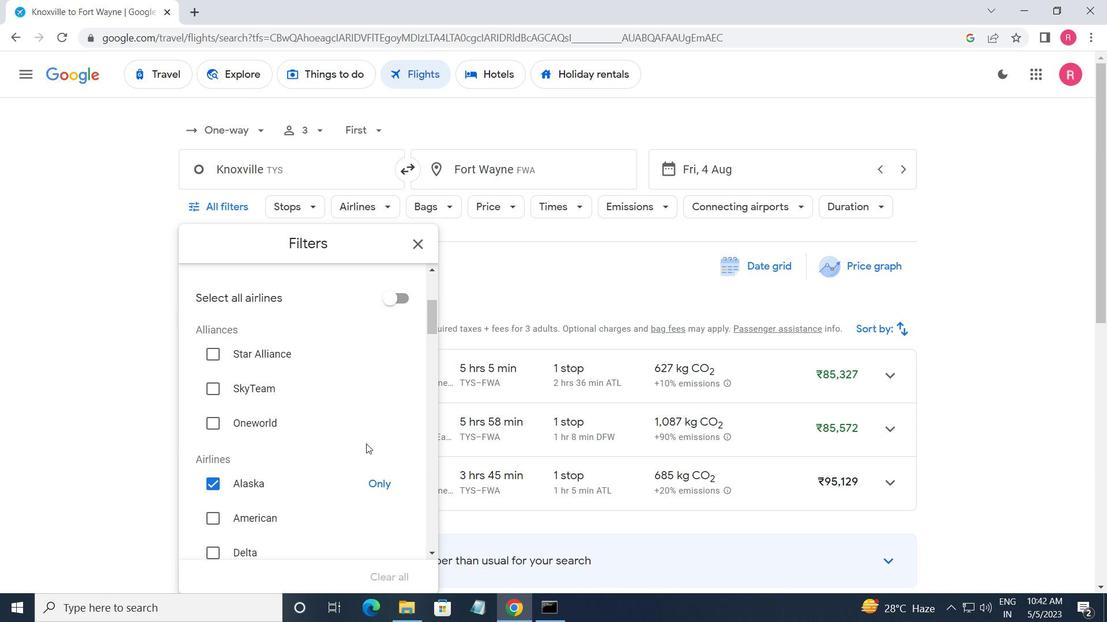 
Action: Mouse scrolled (362, 441) with delta (0, 0)
Screenshot: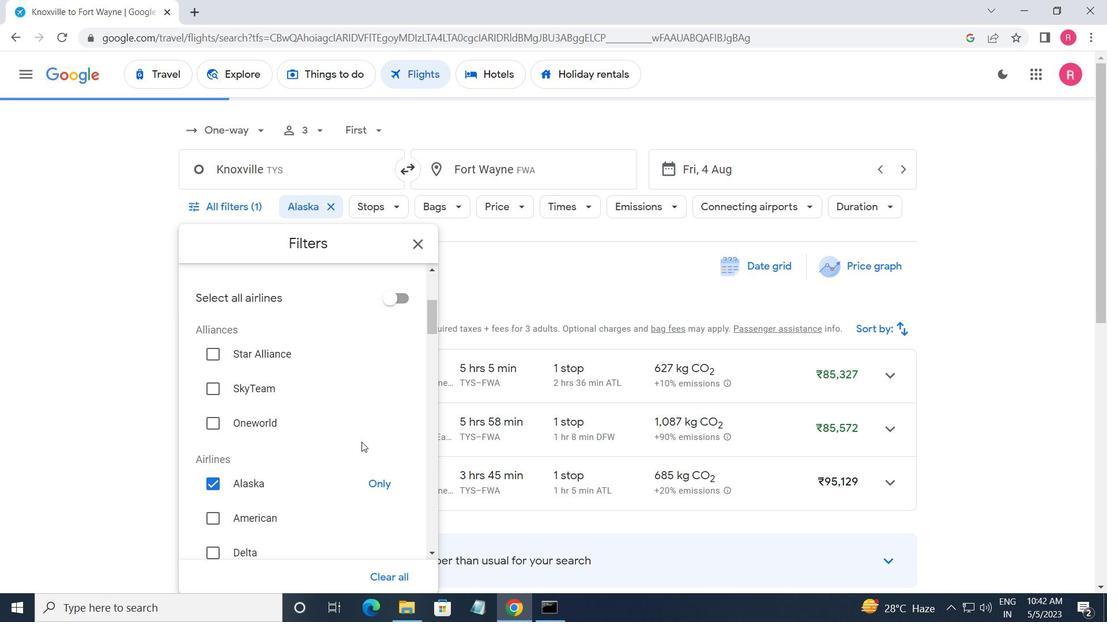 
Action: Mouse scrolled (362, 441) with delta (0, 0)
Screenshot: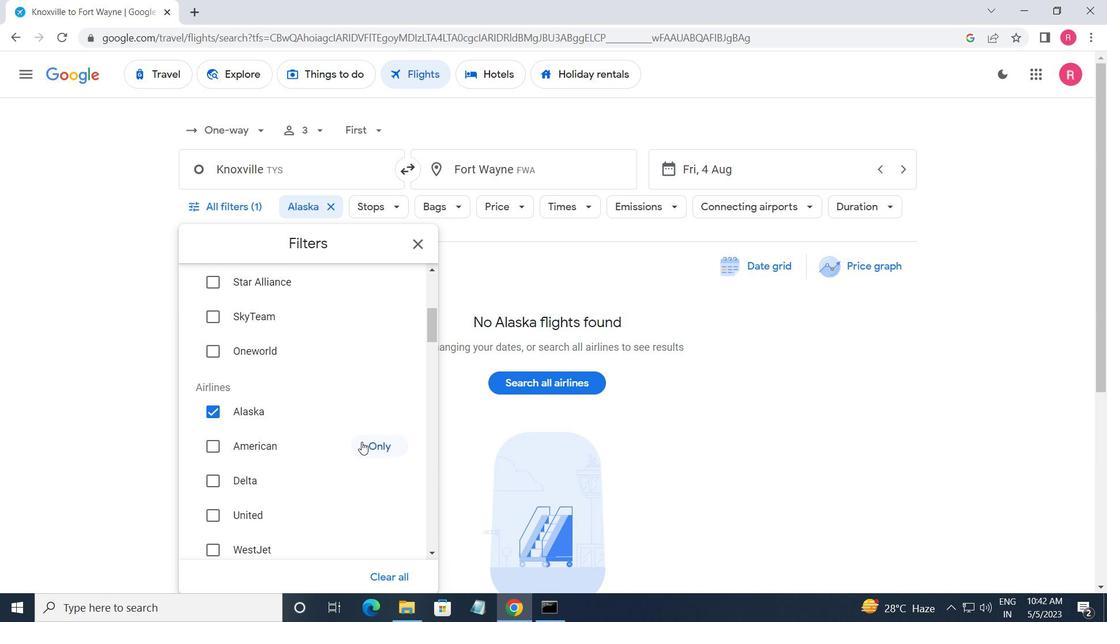 
Action: Mouse scrolled (362, 441) with delta (0, 0)
Screenshot: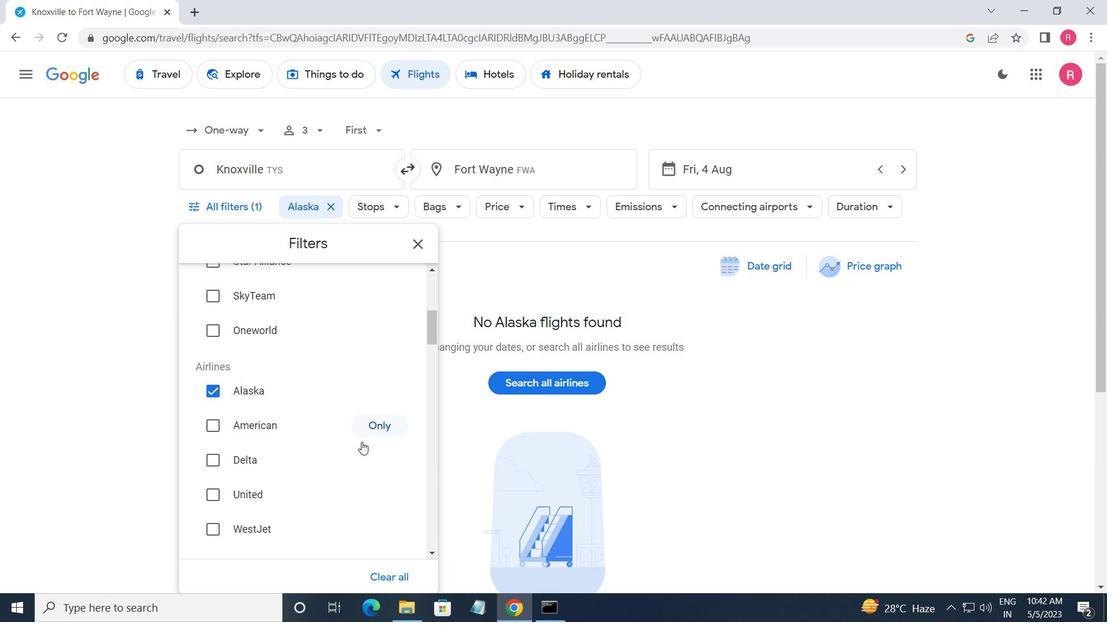 
Action: Mouse moved to (394, 542)
Screenshot: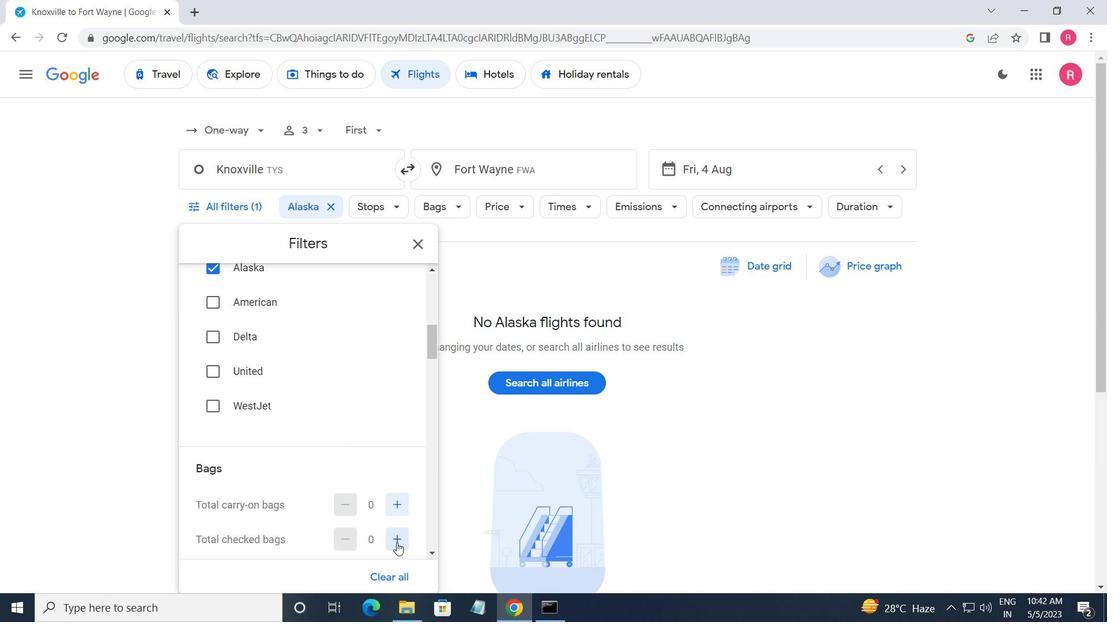 
Action: Mouse pressed left at (394, 542)
Screenshot: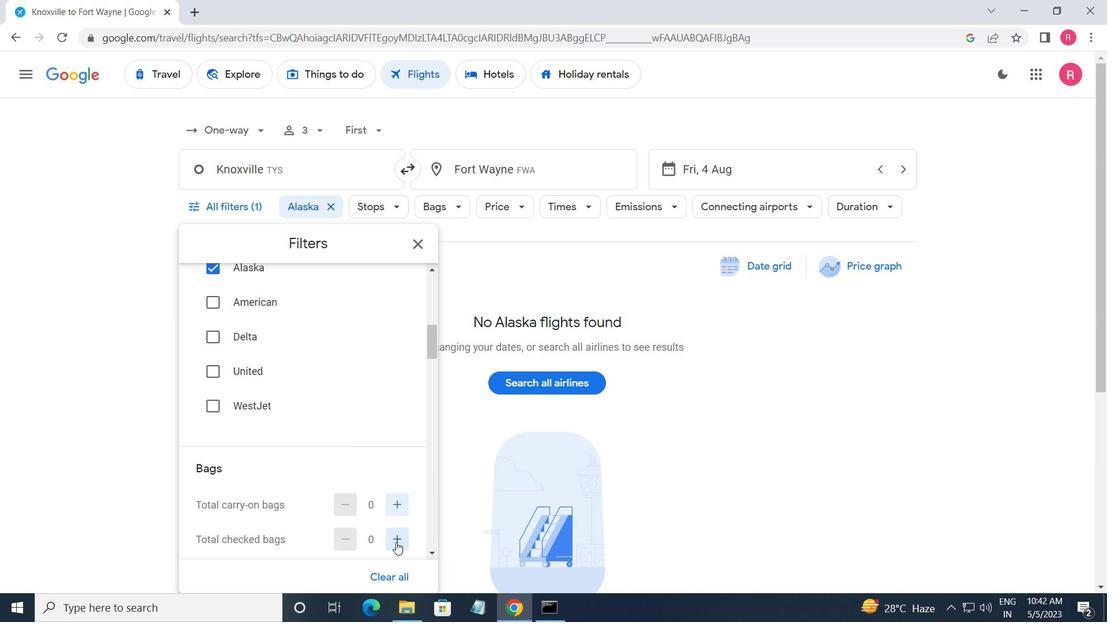
Action: Mouse moved to (393, 542)
Screenshot: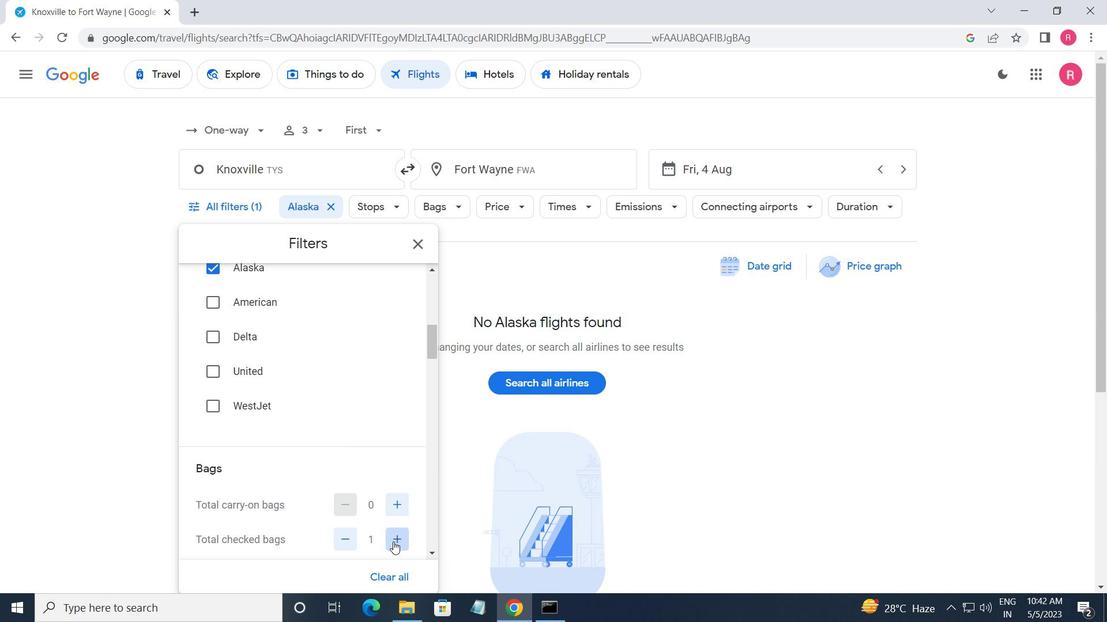 
Action: Mouse pressed left at (393, 542)
Screenshot: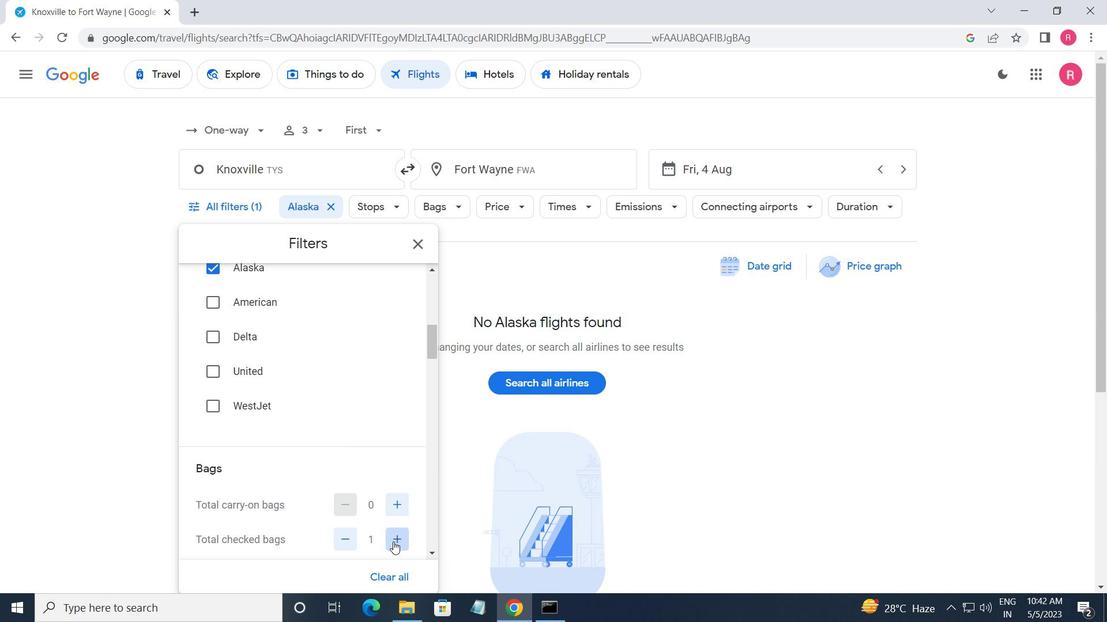 
Action: Mouse moved to (319, 433)
Screenshot: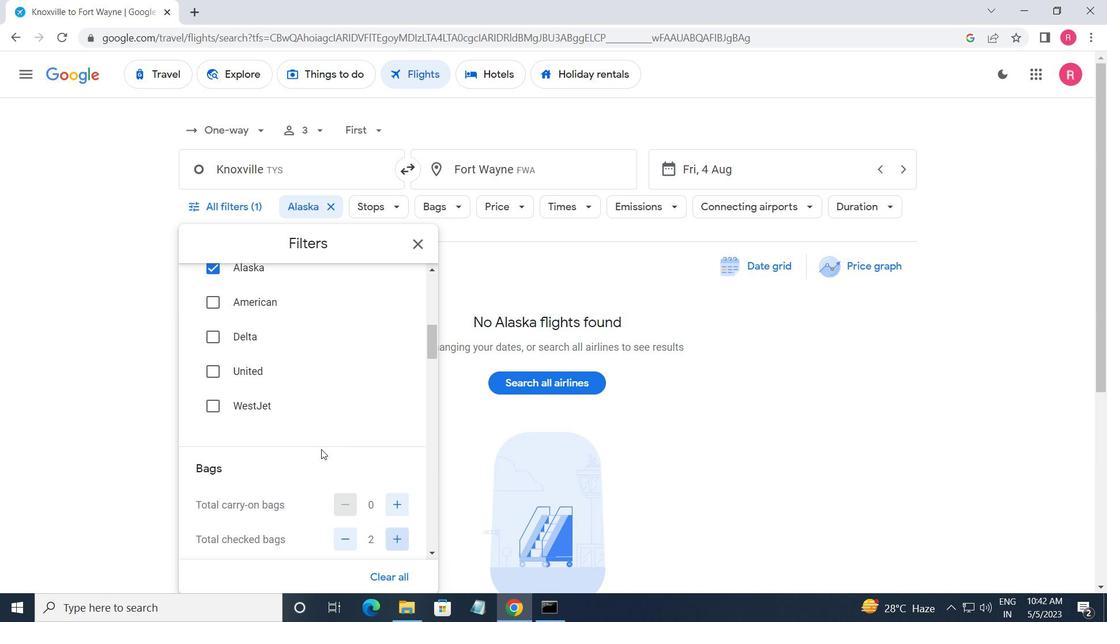 
Action: Mouse scrolled (319, 433) with delta (0, 0)
Screenshot: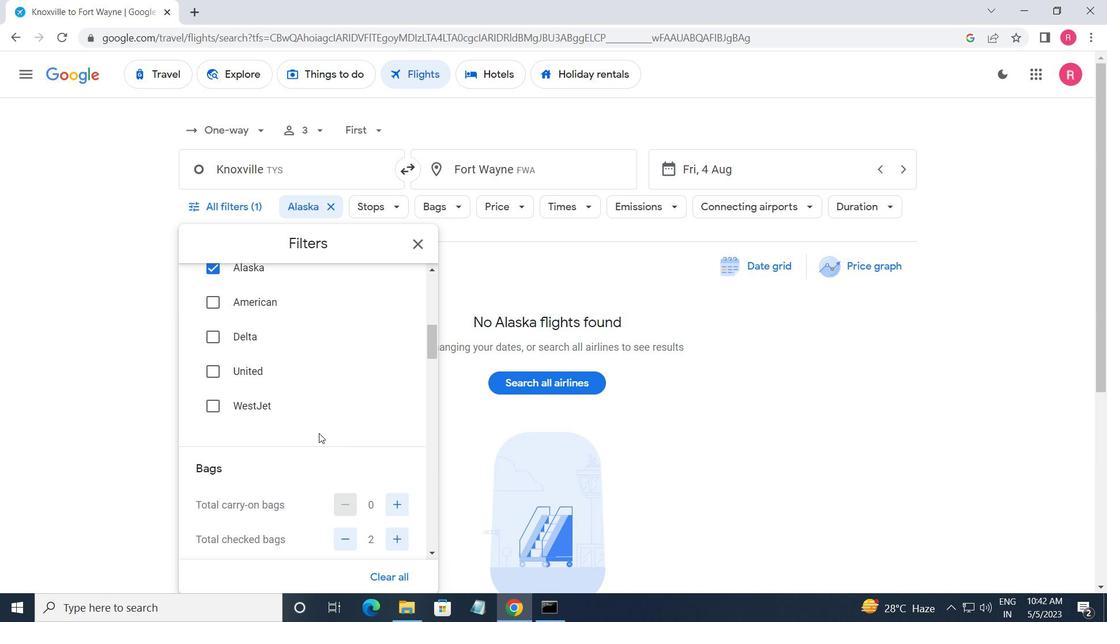 
Action: Mouse scrolled (319, 433) with delta (0, 0)
Screenshot: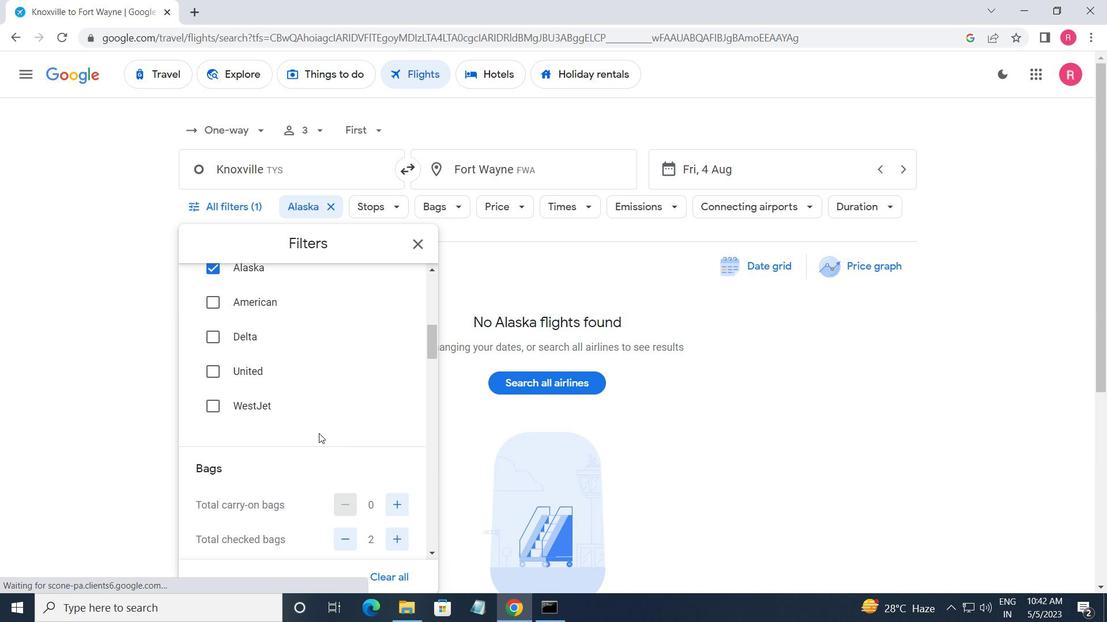 
Action: Mouse scrolled (319, 433) with delta (0, 0)
Screenshot: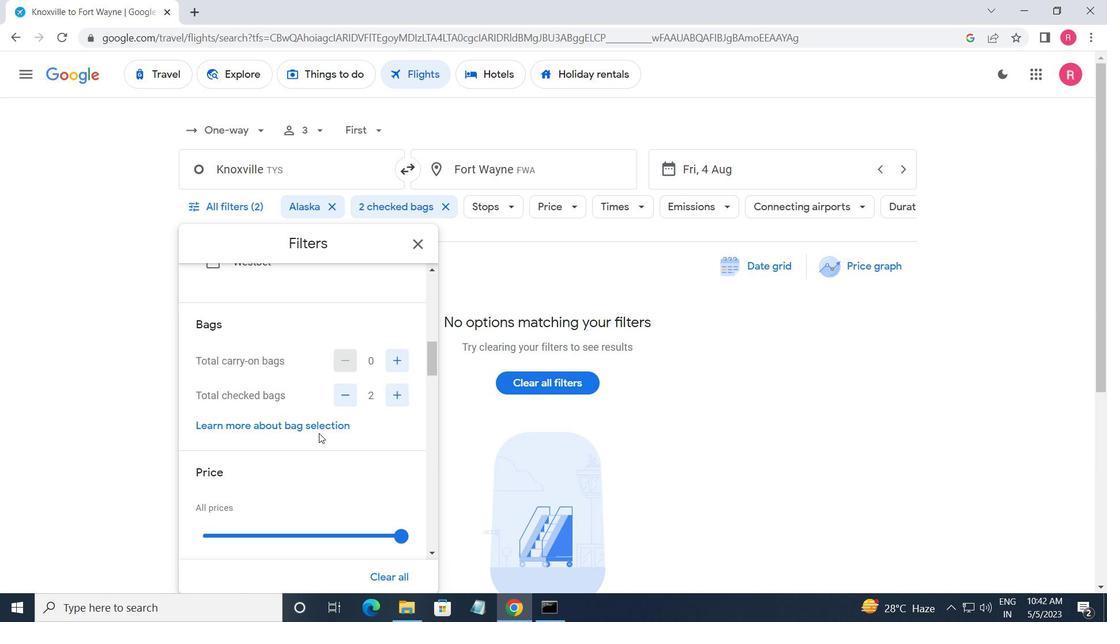 
Action: Mouse scrolled (319, 433) with delta (0, 0)
Screenshot: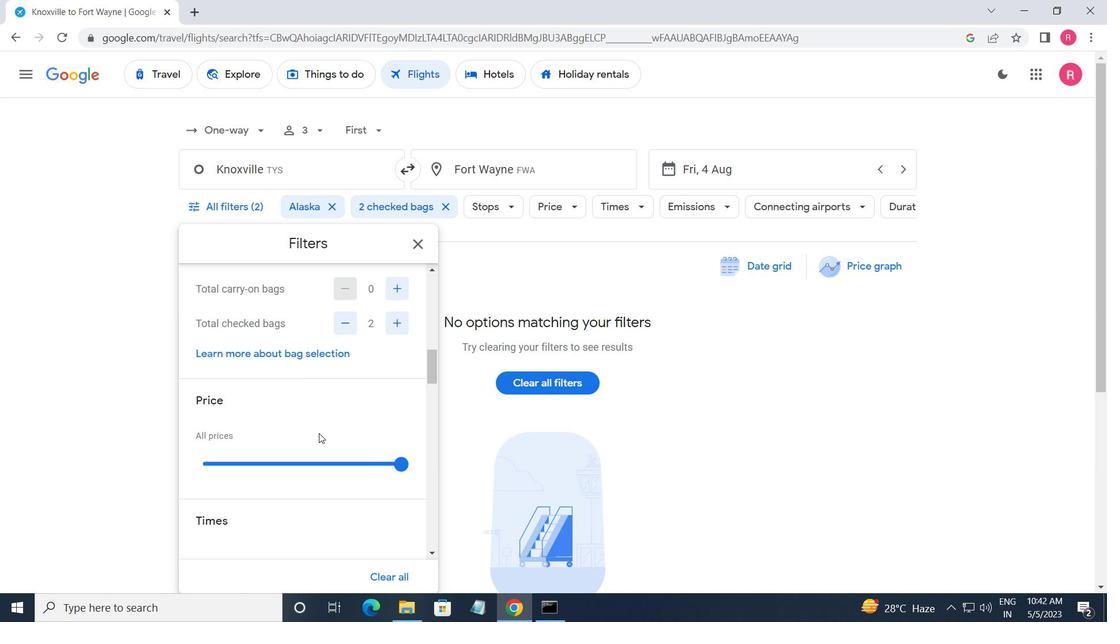 
Action: Mouse moved to (397, 390)
Screenshot: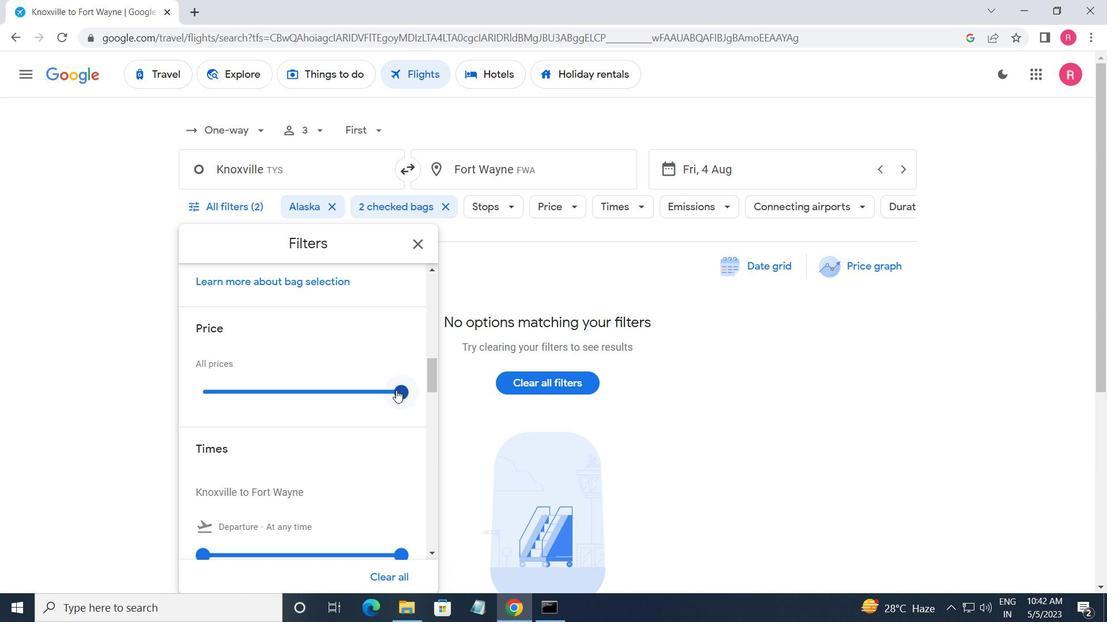 
Action: Mouse pressed left at (397, 390)
Screenshot: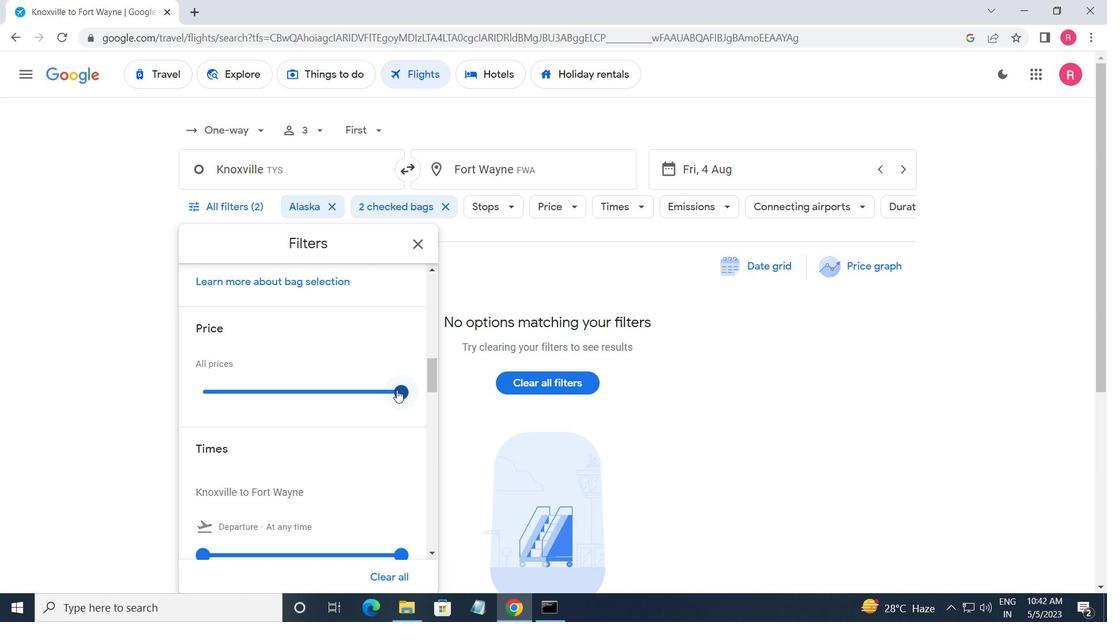 
Action: Mouse moved to (327, 343)
Screenshot: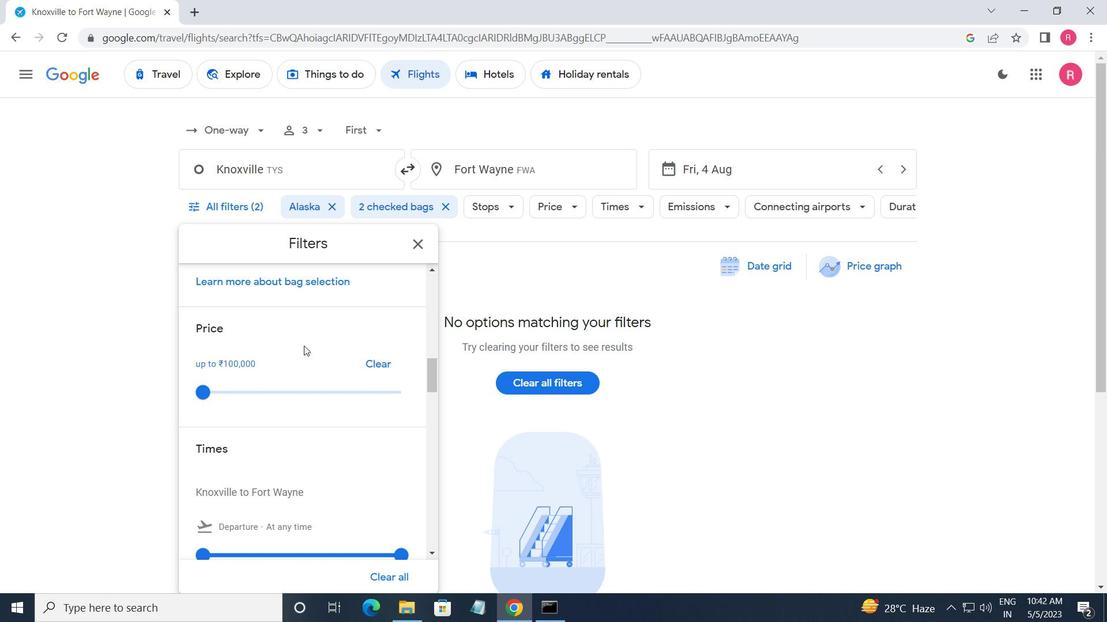 
Action: Mouse scrolled (327, 343) with delta (0, 0)
Screenshot: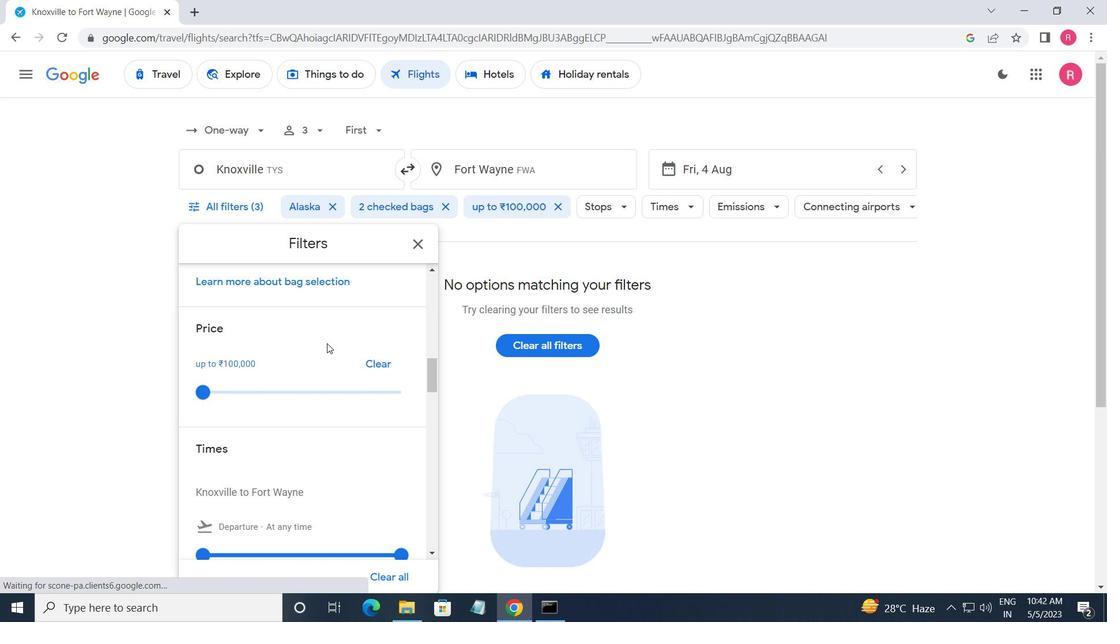 
Action: Mouse moved to (327, 343)
Screenshot: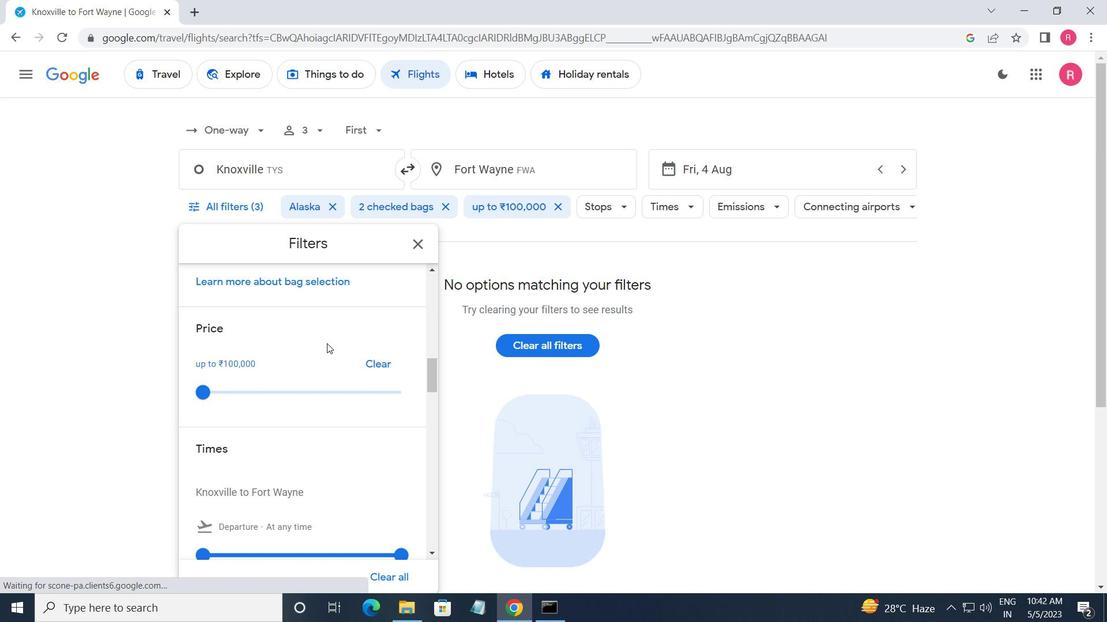 
Action: Mouse scrolled (327, 343) with delta (0, 0)
Screenshot: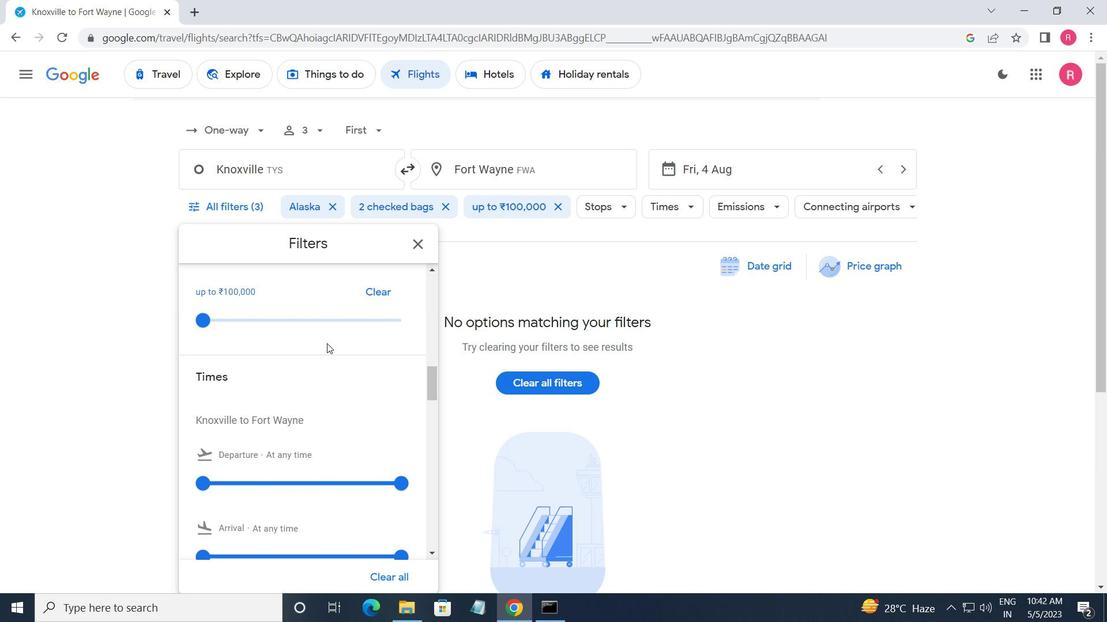 
Action: Mouse moved to (205, 407)
Screenshot: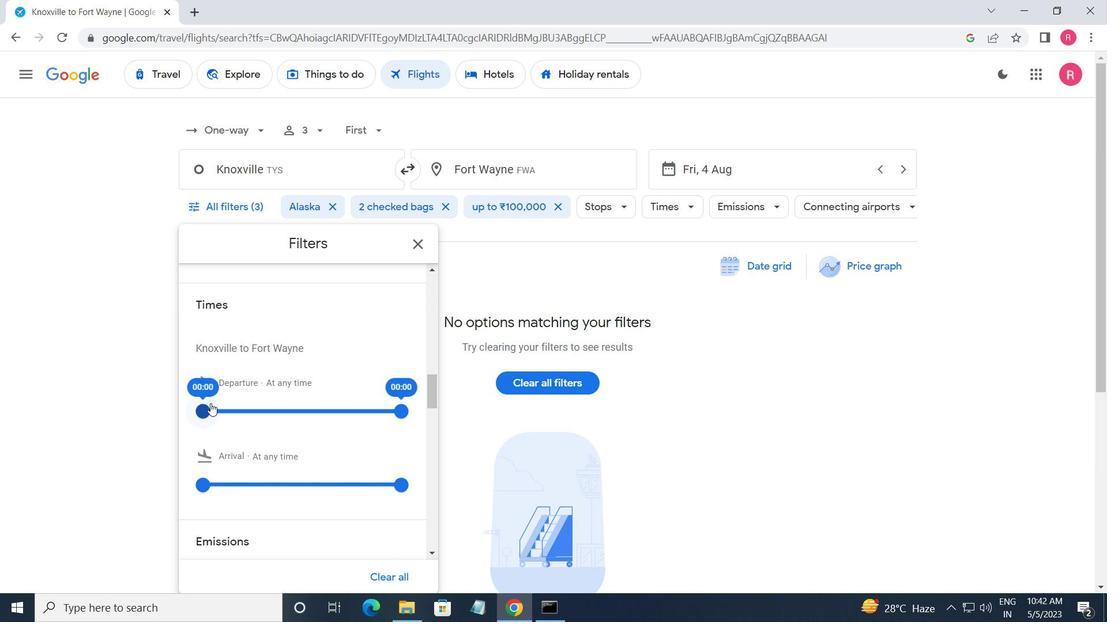 
Action: Mouse pressed left at (205, 407)
Screenshot: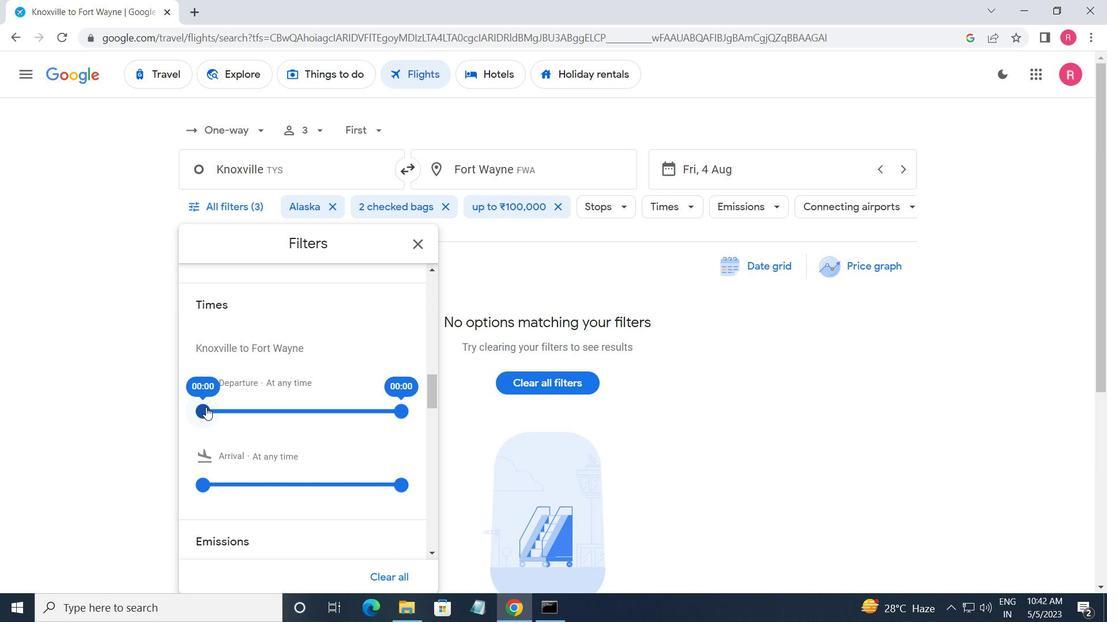 
Action: Mouse moved to (404, 411)
Screenshot: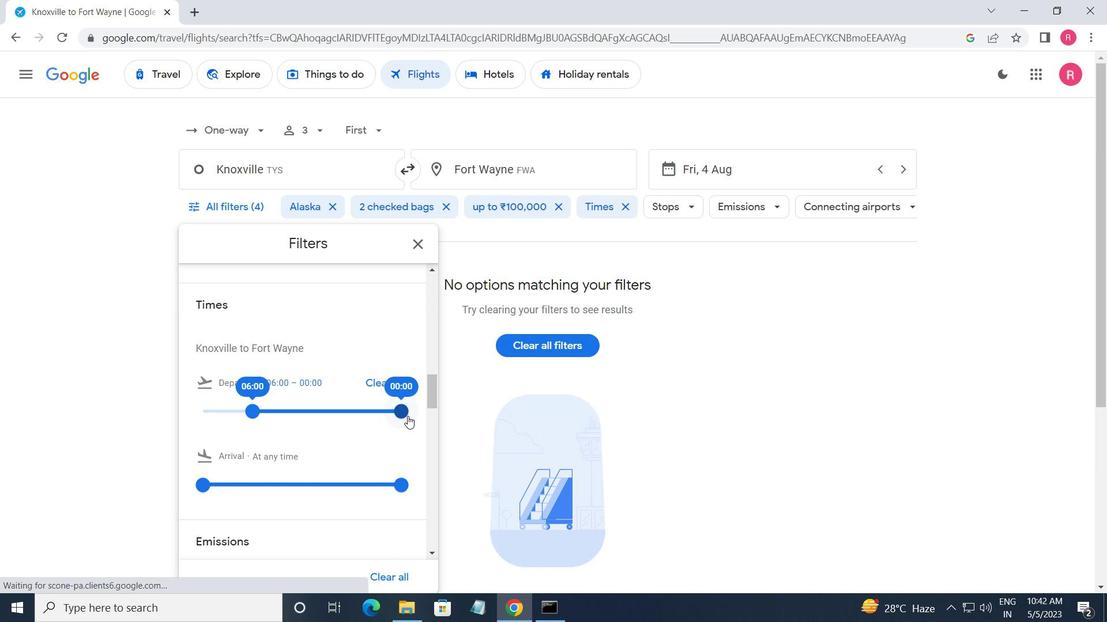 
Action: Mouse pressed left at (404, 411)
Screenshot: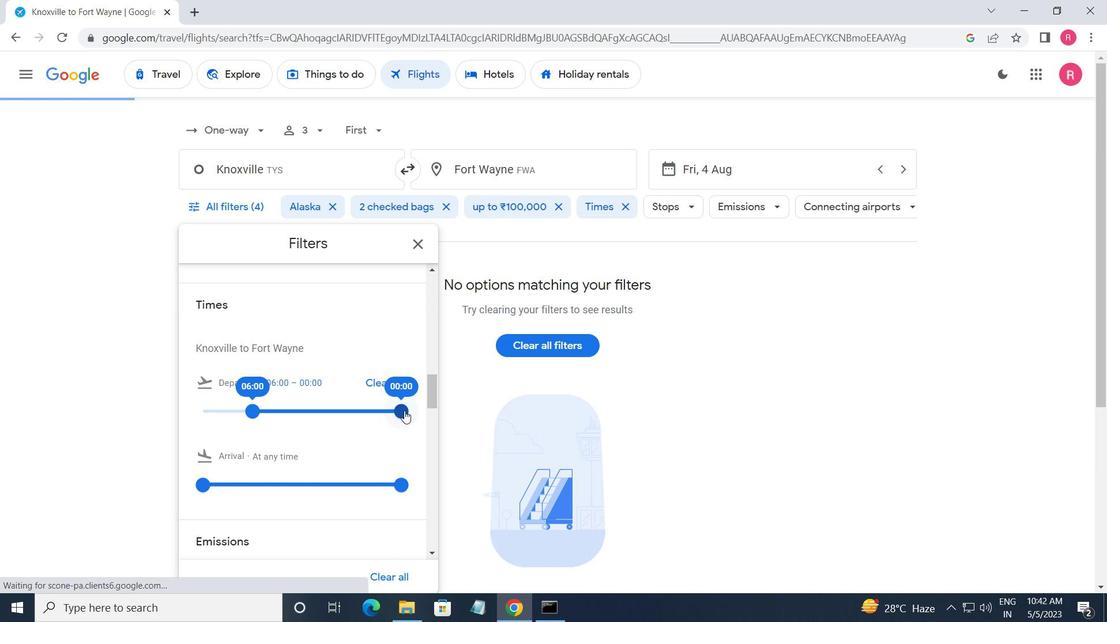 
Action: Mouse moved to (422, 242)
Screenshot: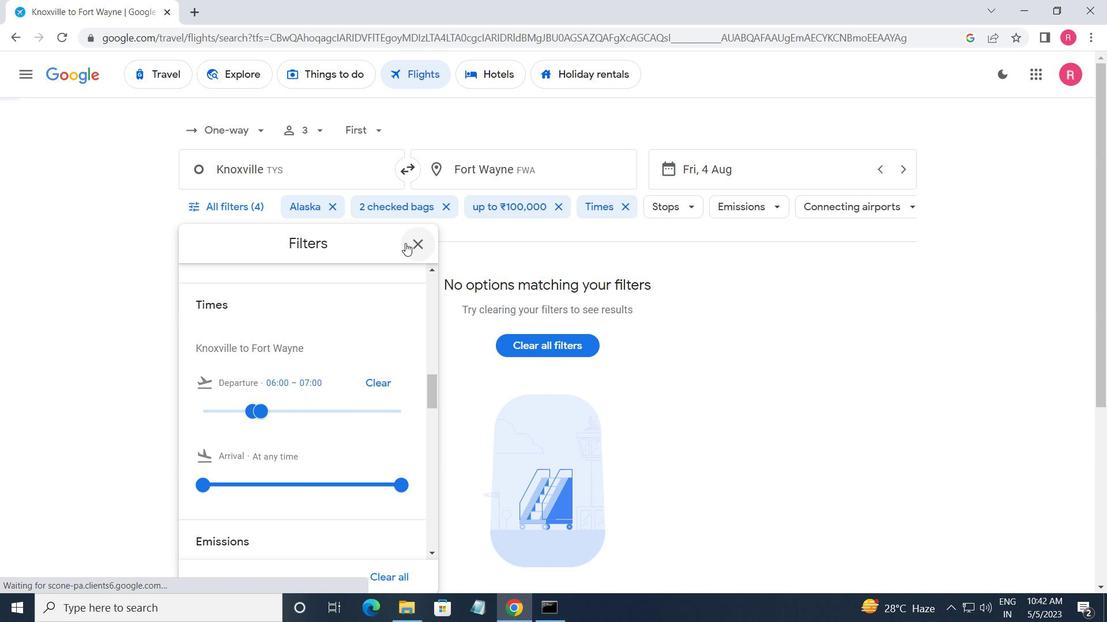 
Action: Mouse pressed left at (422, 242)
Screenshot: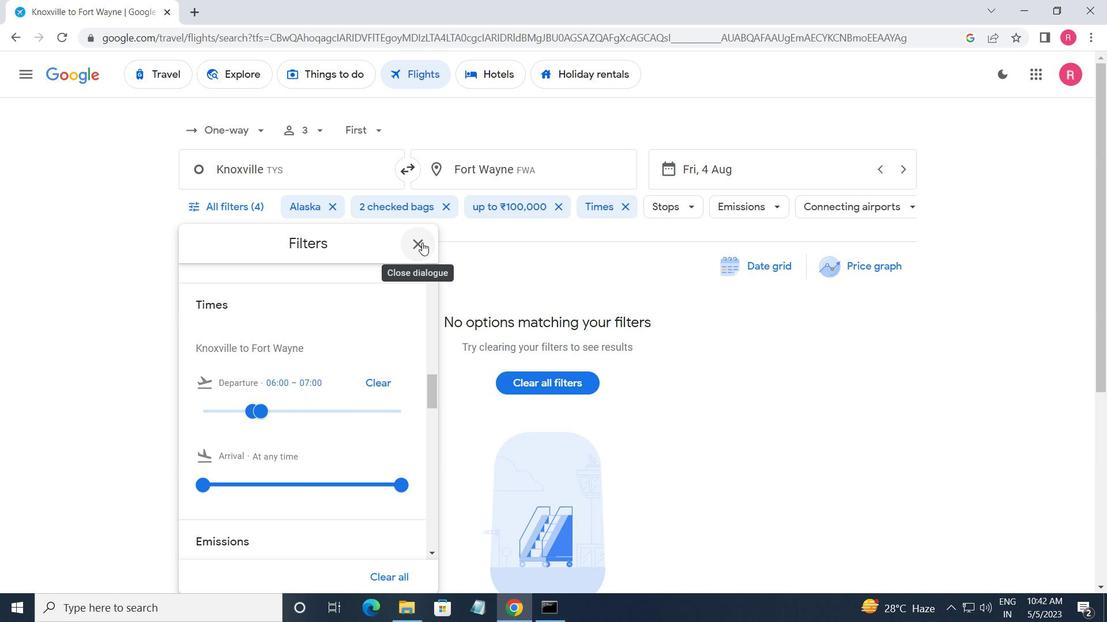 
